 Task: Check the average views per listing of full gym in the last 1 year.
Action: Mouse moved to (1133, 246)
Screenshot: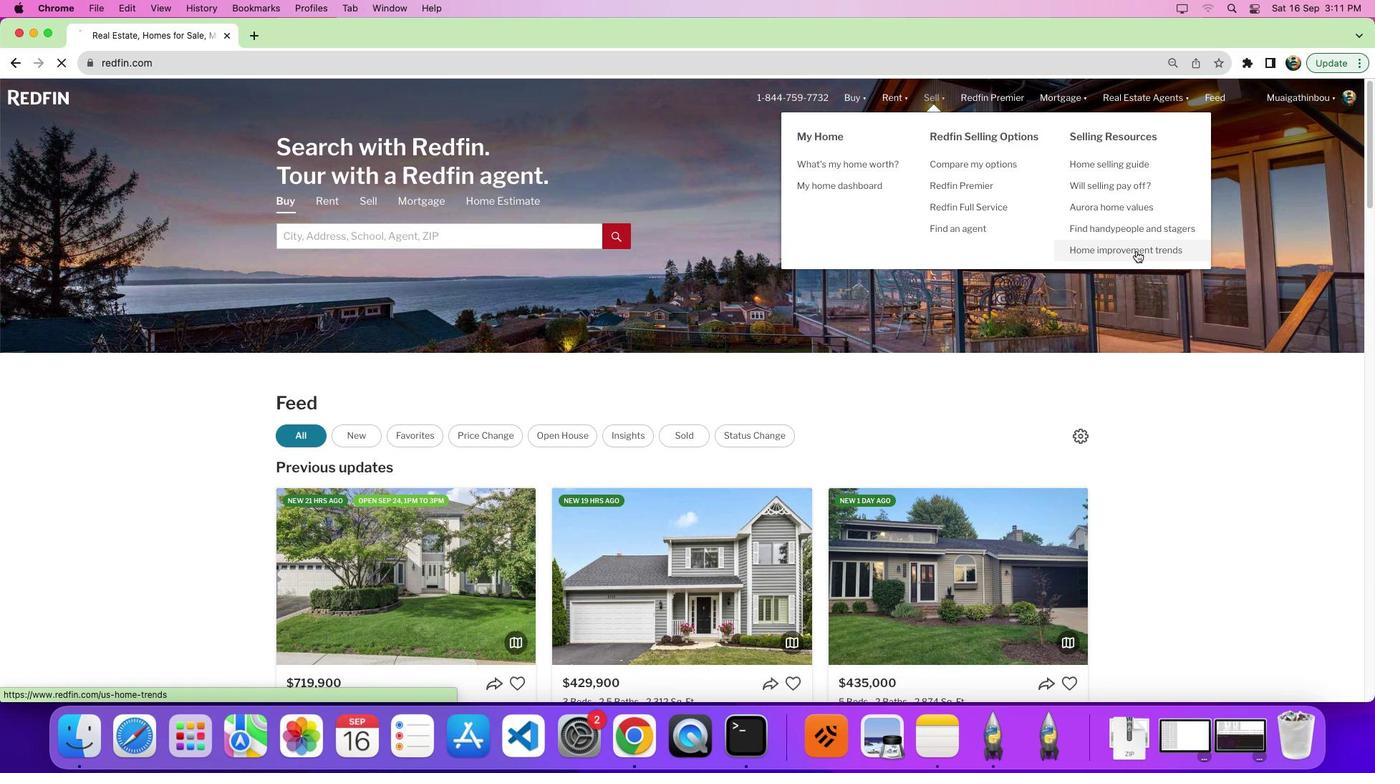 
Action: Mouse pressed left at (1133, 246)
Screenshot: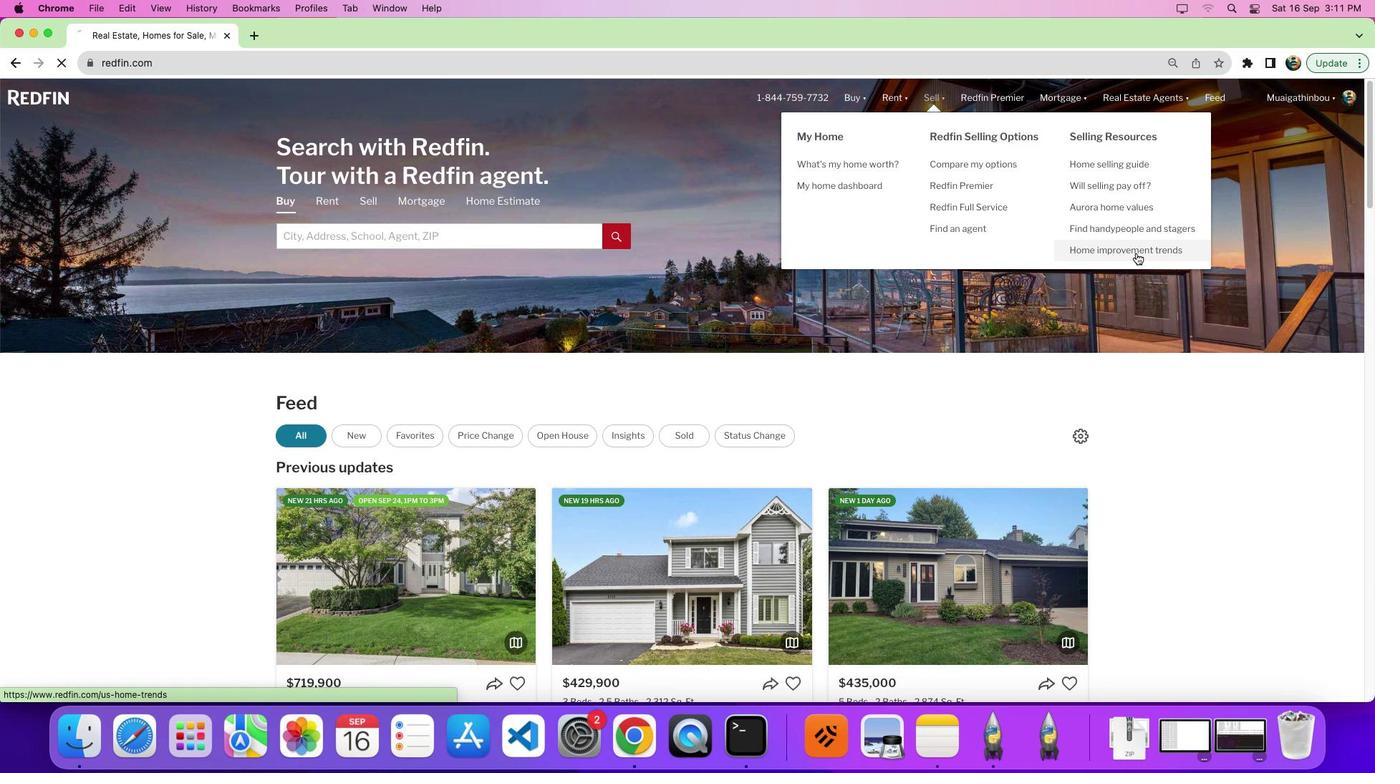 
Action: Mouse moved to (383, 272)
Screenshot: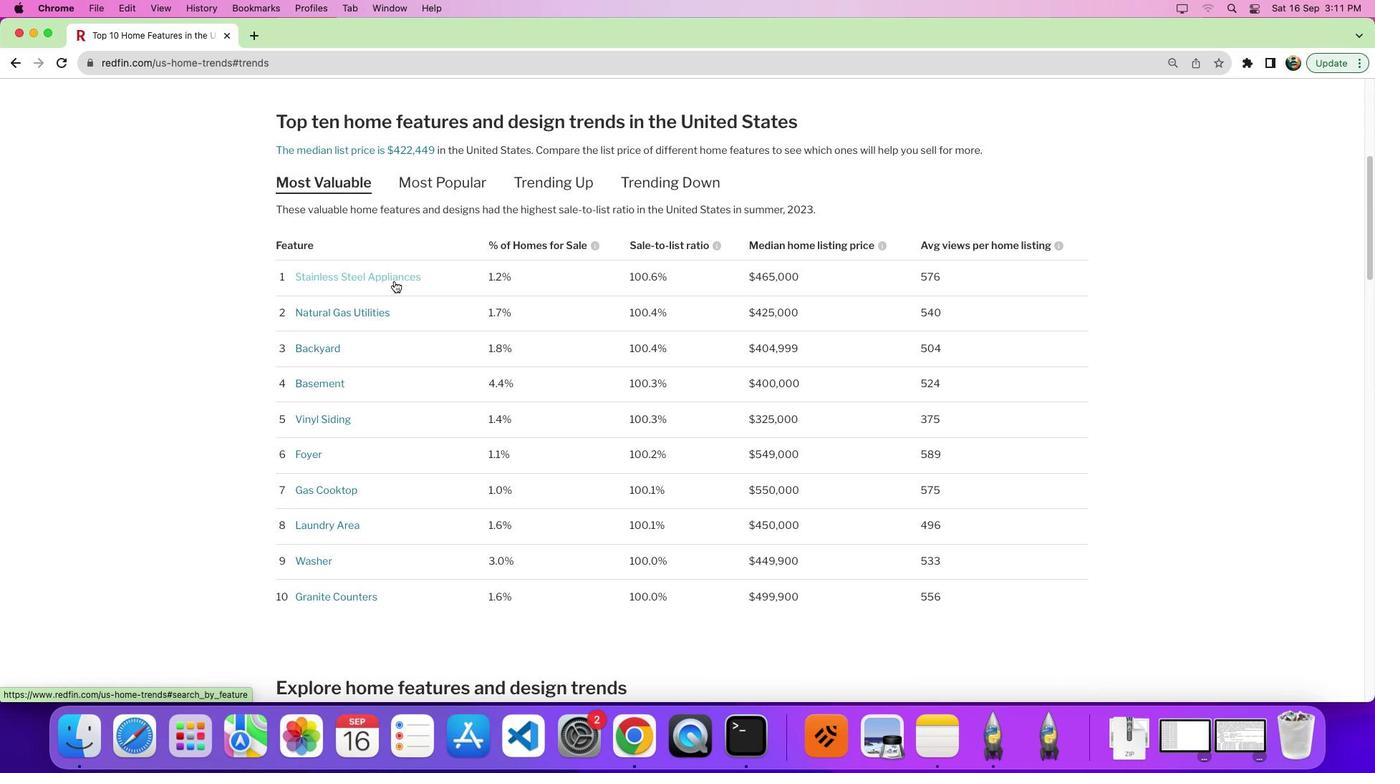 
Action: Mouse pressed left at (383, 272)
Screenshot: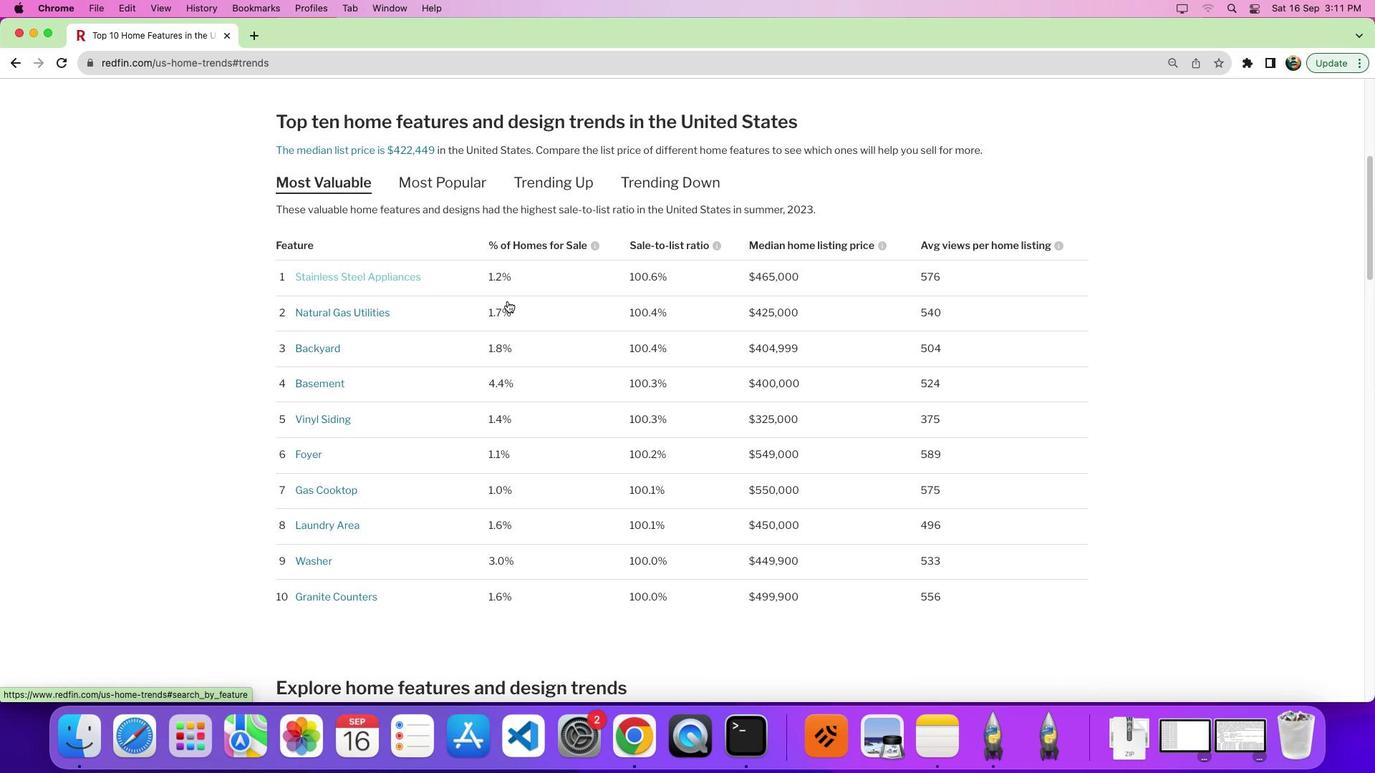 
Action: Mouse moved to (799, 350)
Screenshot: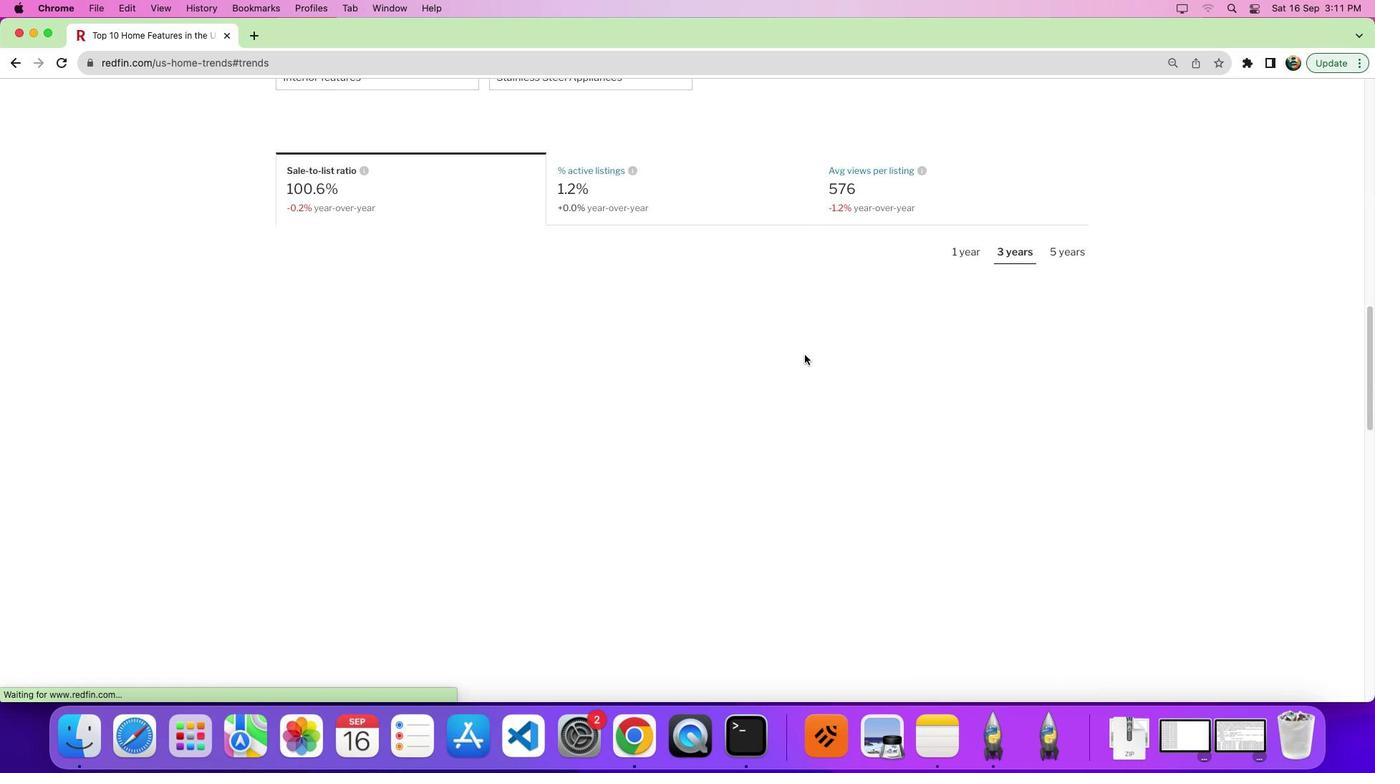 
Action: Mouse scrolled (799, 350) with delta (-3, -4)
Screenshot: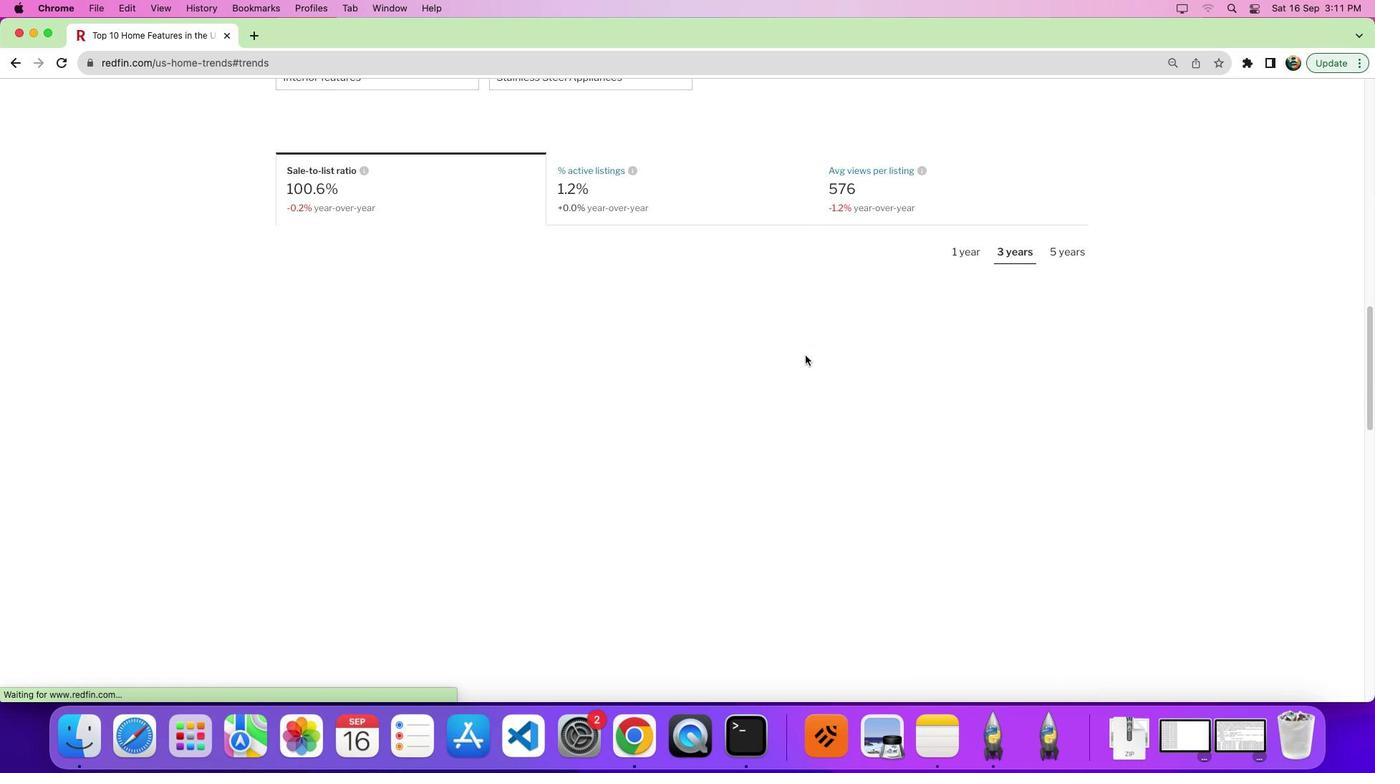 
Action: Mouse scrolled (799, 350) with delta (-3, -5)
Screenshot: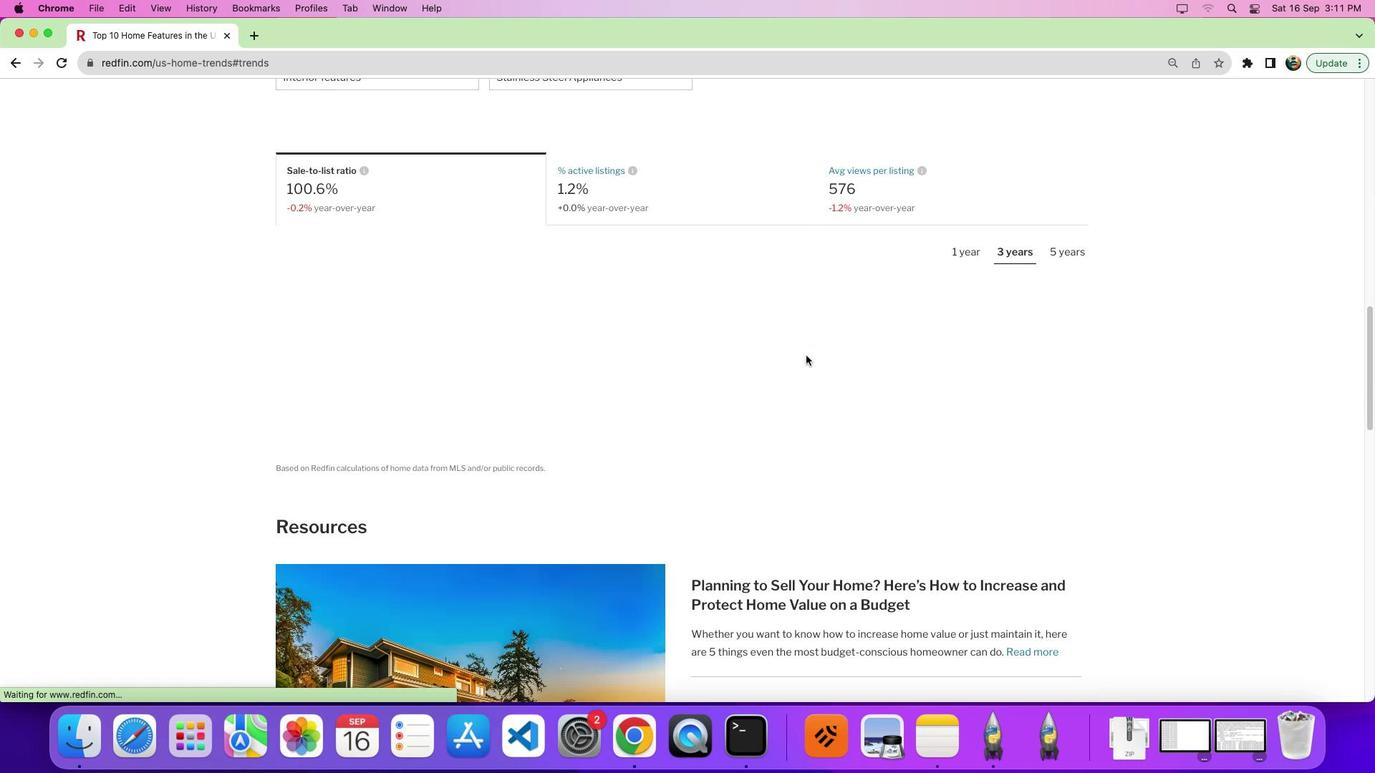 
Action: Mouse scrolled (799, 350) with delta (-3, -10)
Screenshot: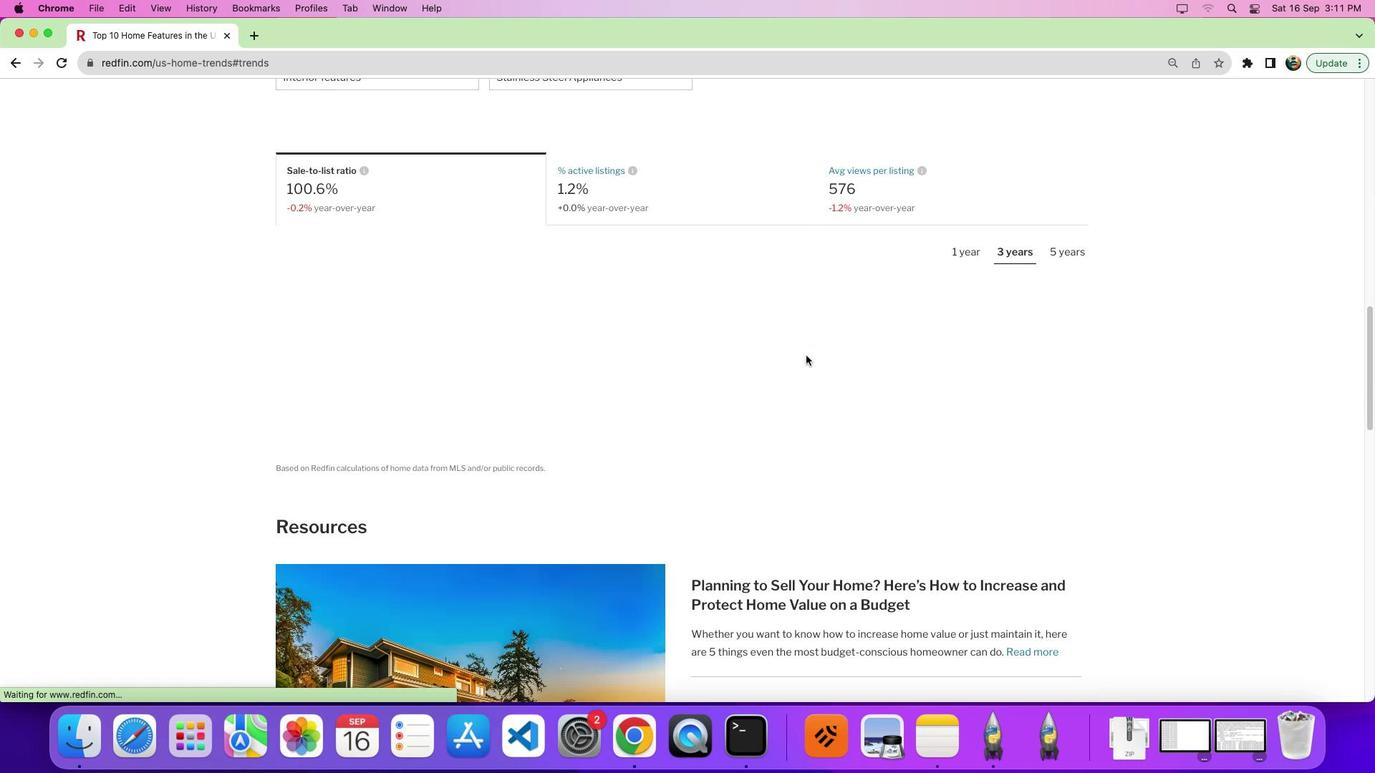 
Action: Mouse scrolled (799, 350) with delta (-3, -12)
Screenshot: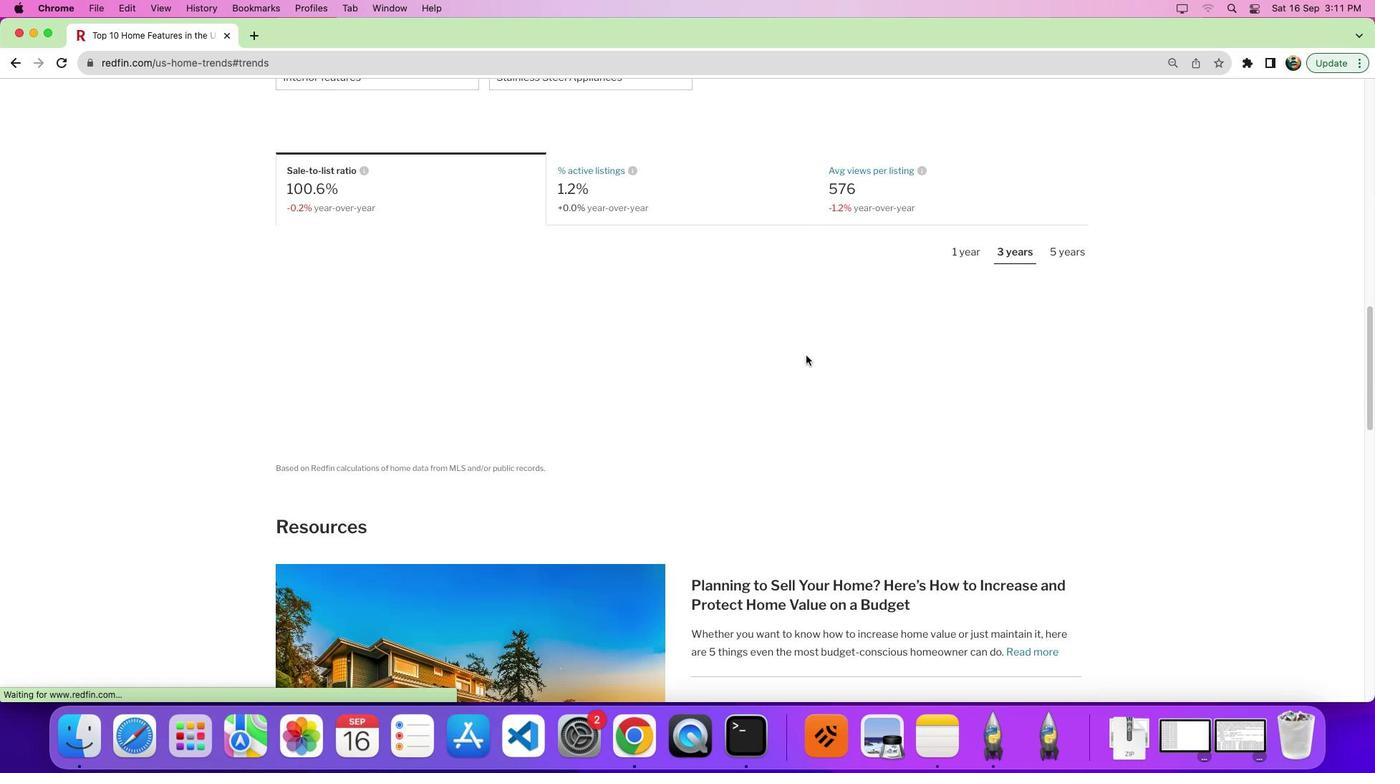 
Action: Mouse moved to (802, 351)
Screenshot: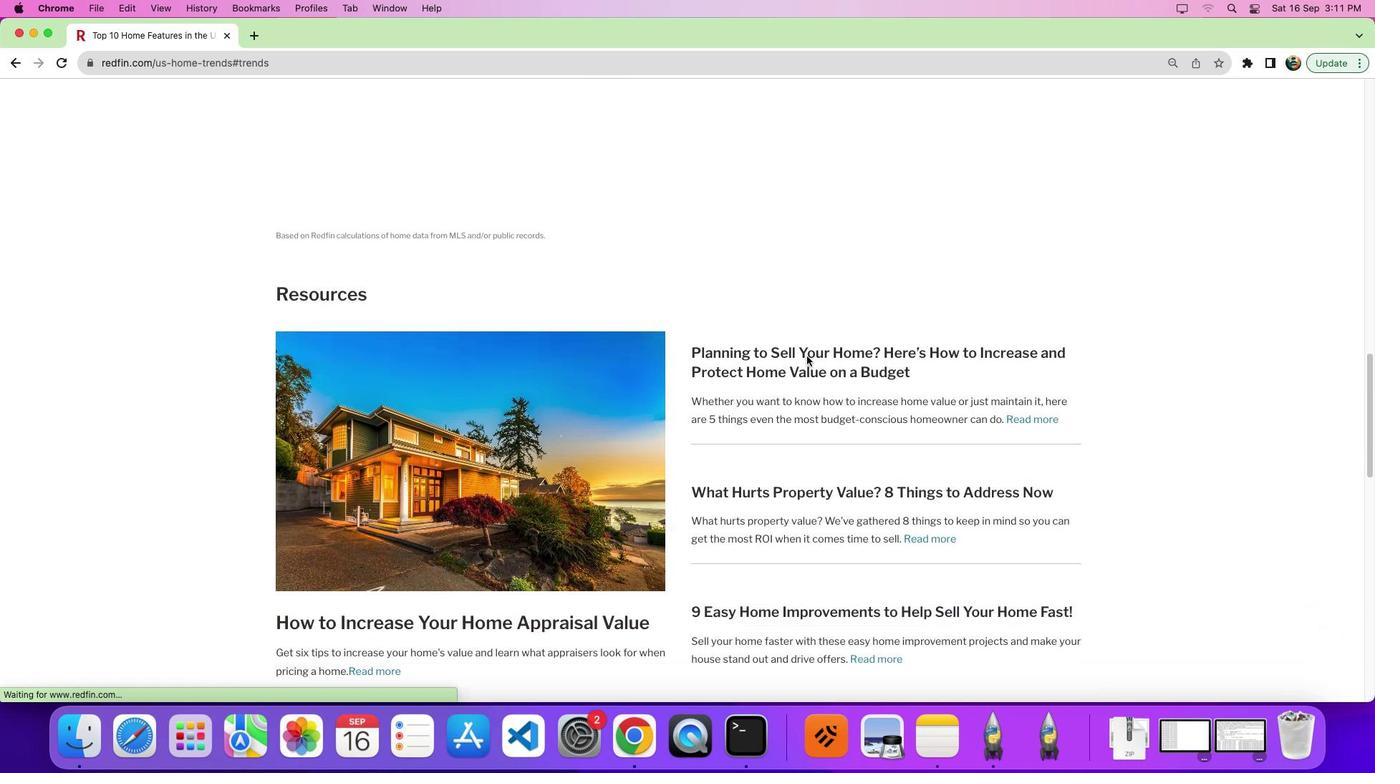 
Action: Mouse scrolled (802, 351) with delta (-3, -4)
Screenshot: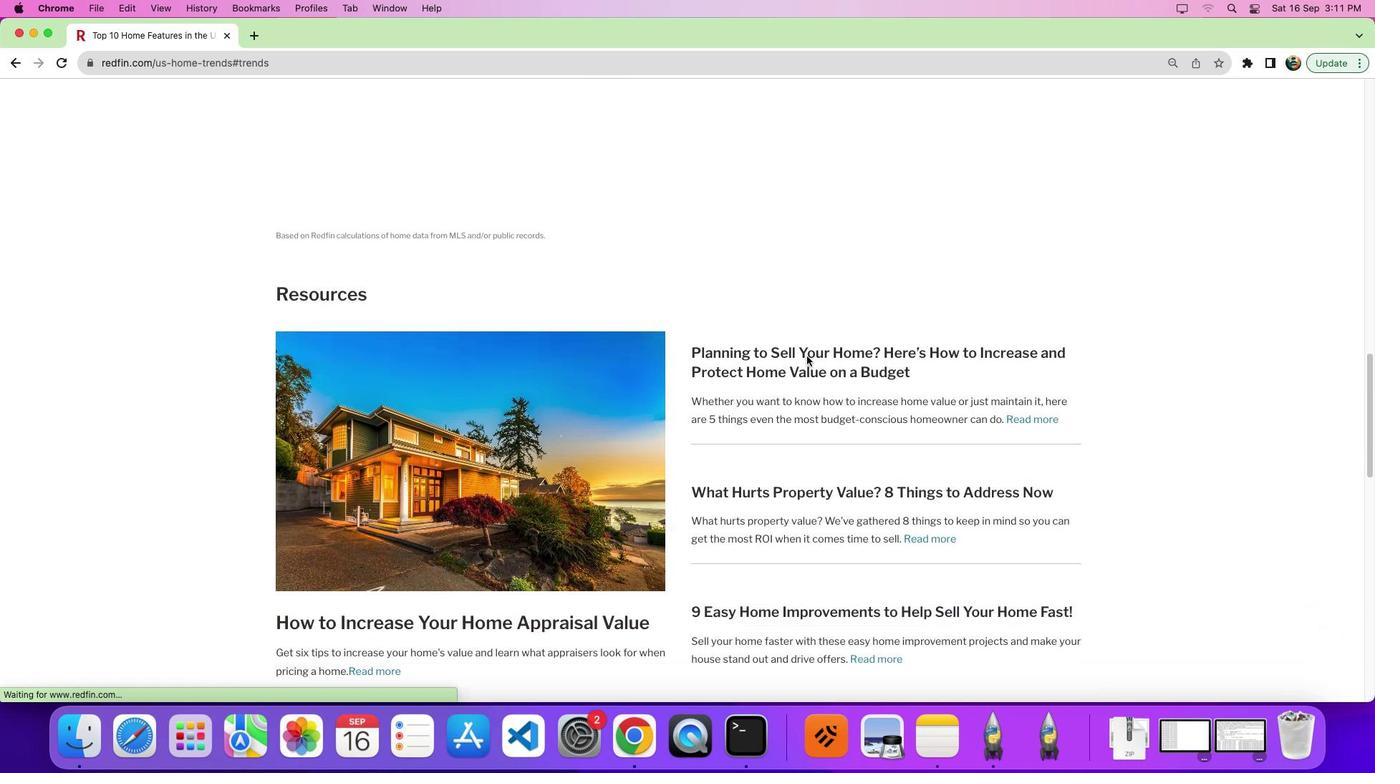 
Action: Mouse scrolled (802, 351) with delta (-3, -4)
Screenshot: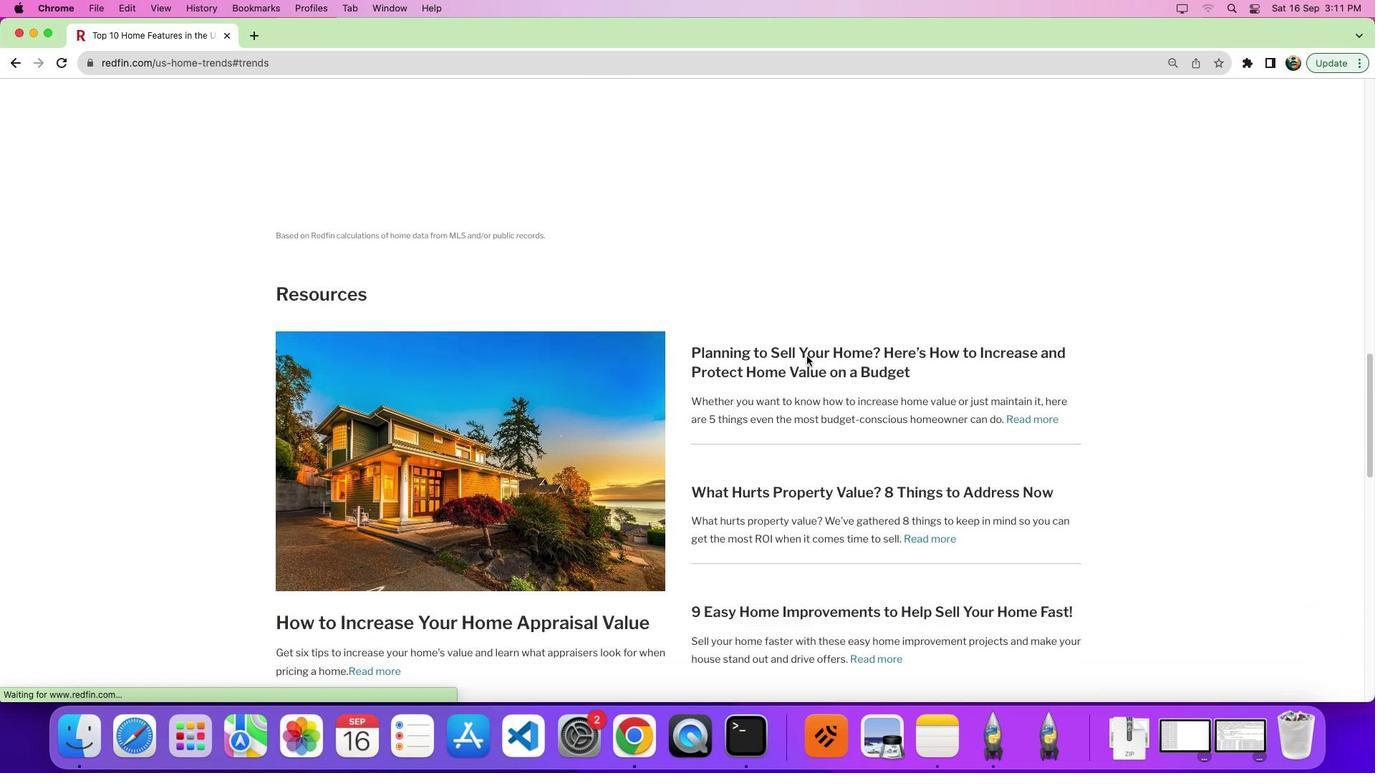 
Action: Mouse scrolled (802, 351) with delta (-3, -7)
Screenshot: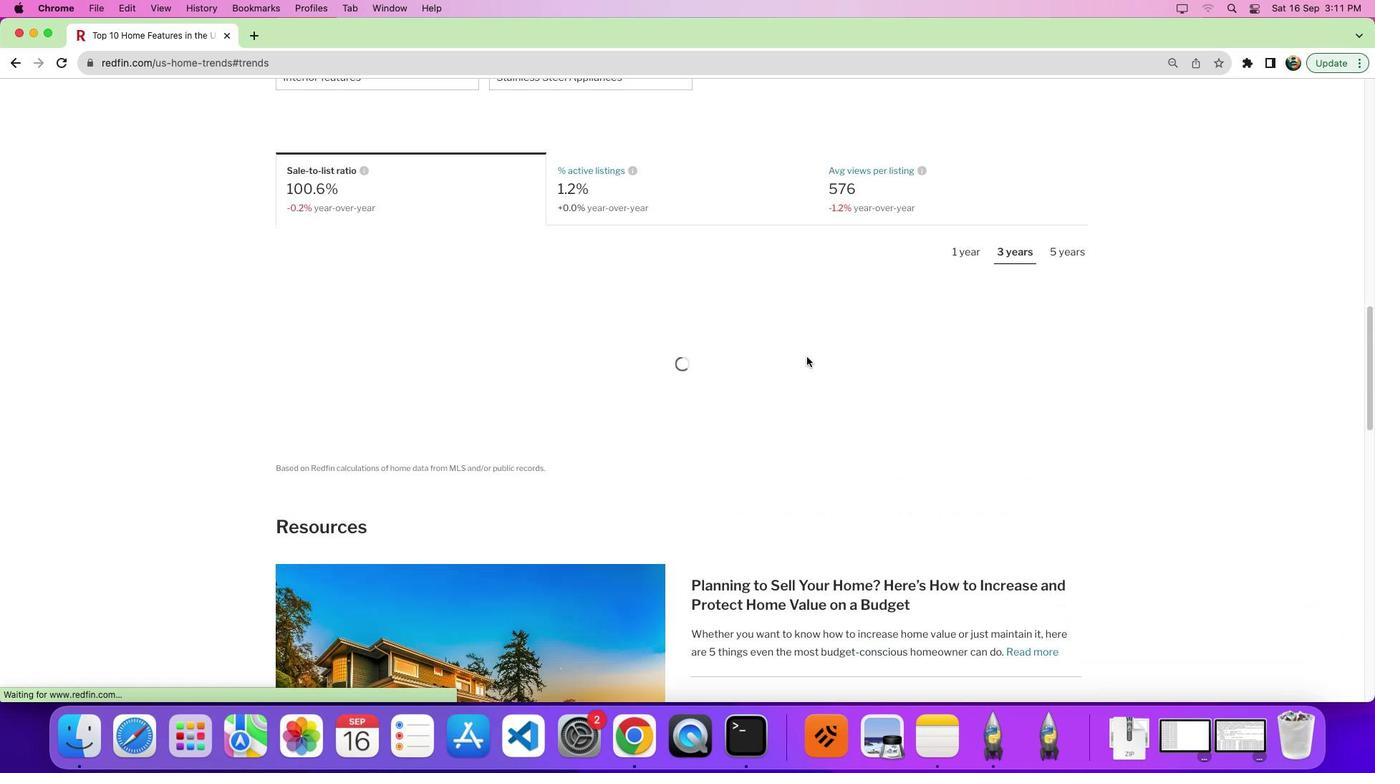 
Action: Mouse moved to (802, 352)
Screenshot: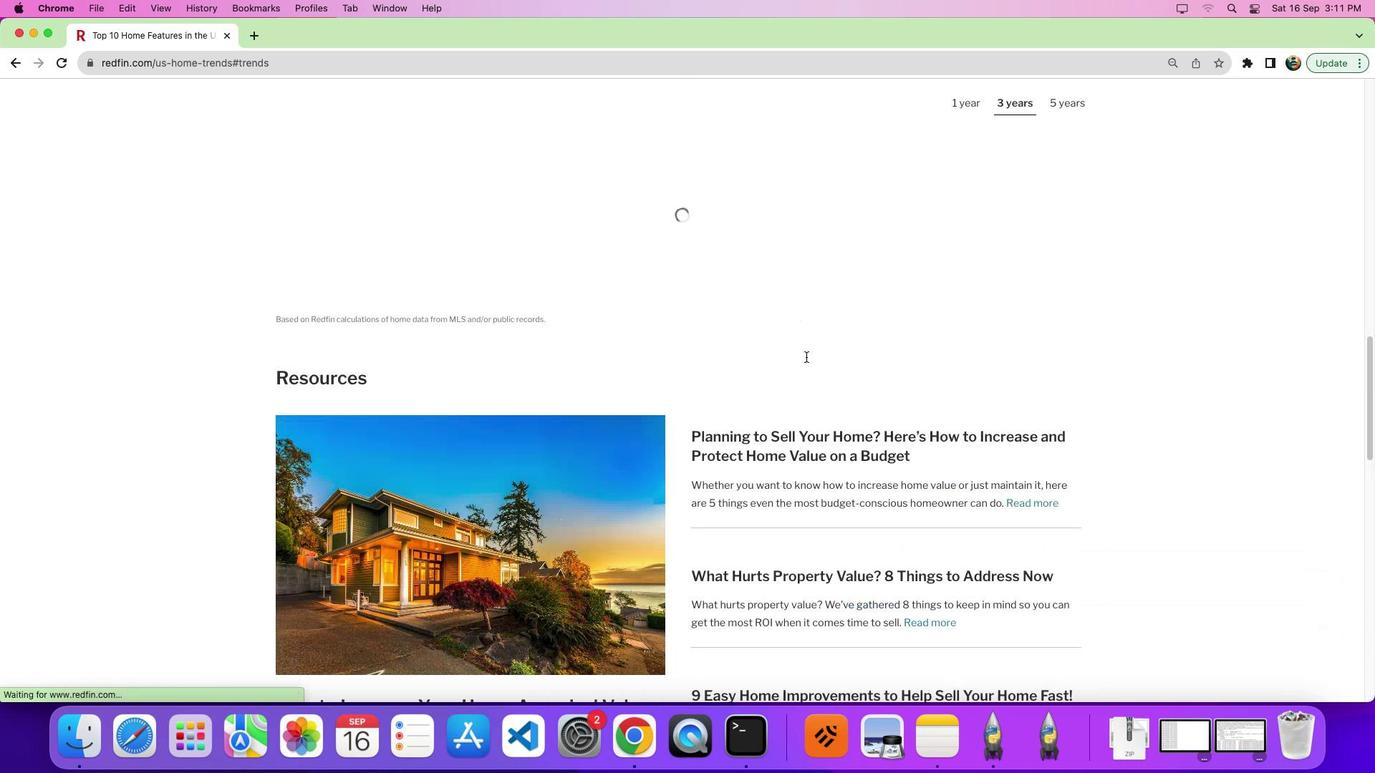 
Action: Mouse scrolled (802, 352) with delta (-3, -4)
Screenshot: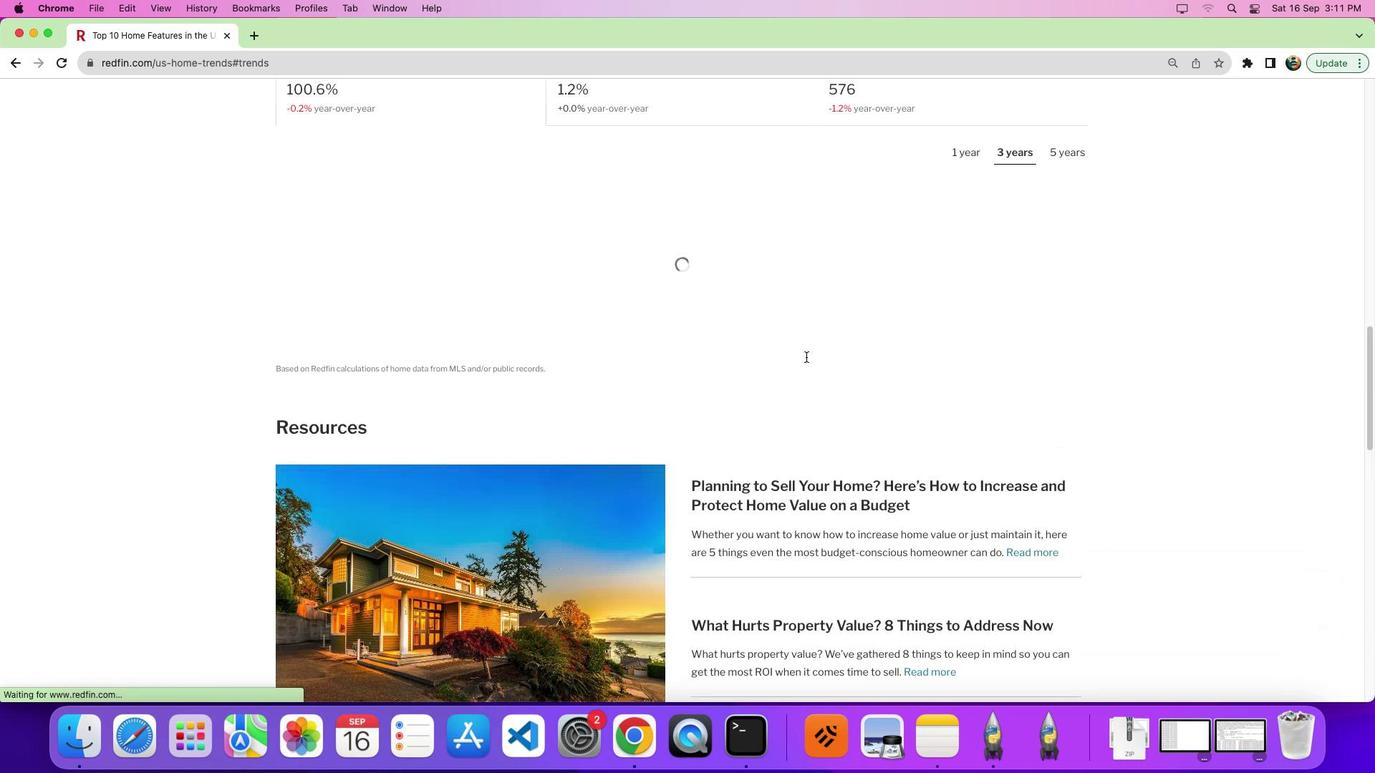 
Action: Mouse scrolled (802, 352) with delta (-3, -4)
Screenshot: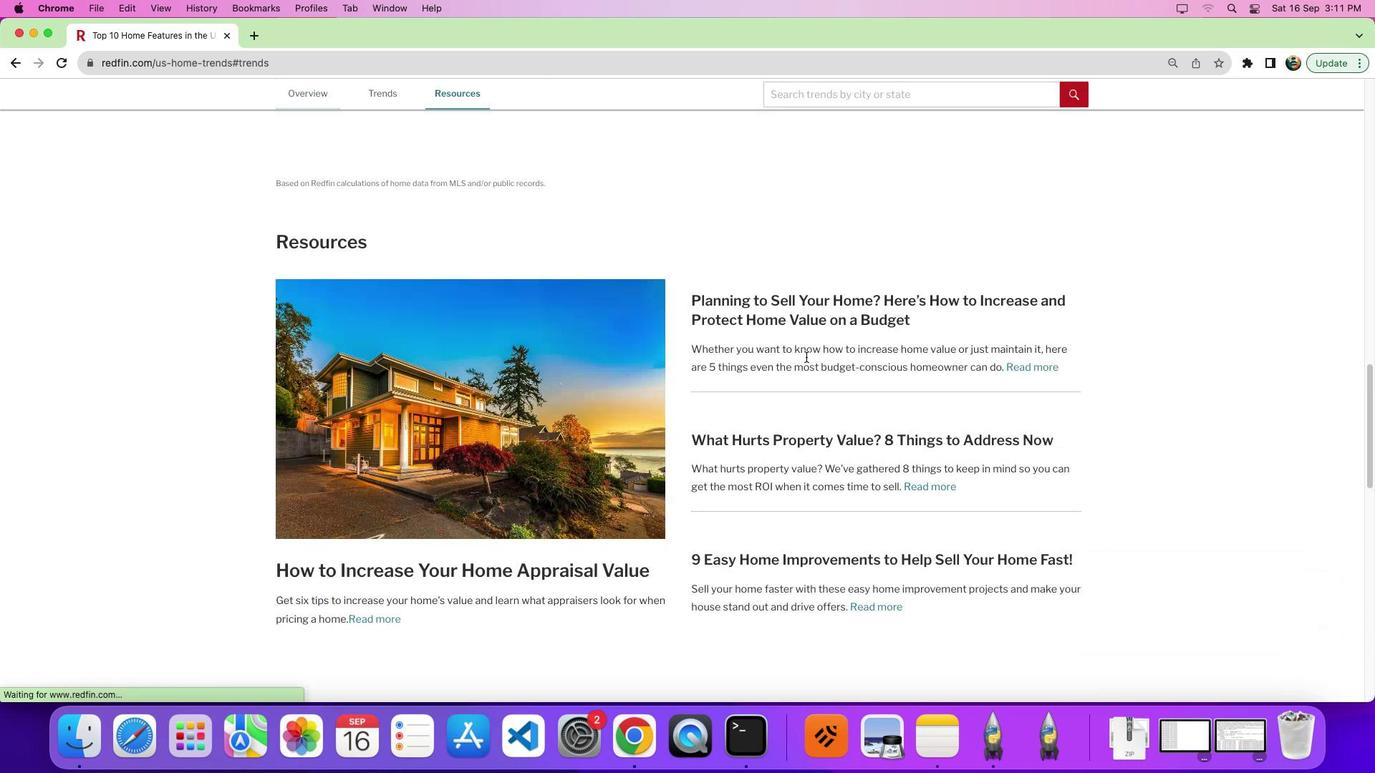 
Action: Mouse scrolled (802, 352) with delta (-3, -9)
Screenshot: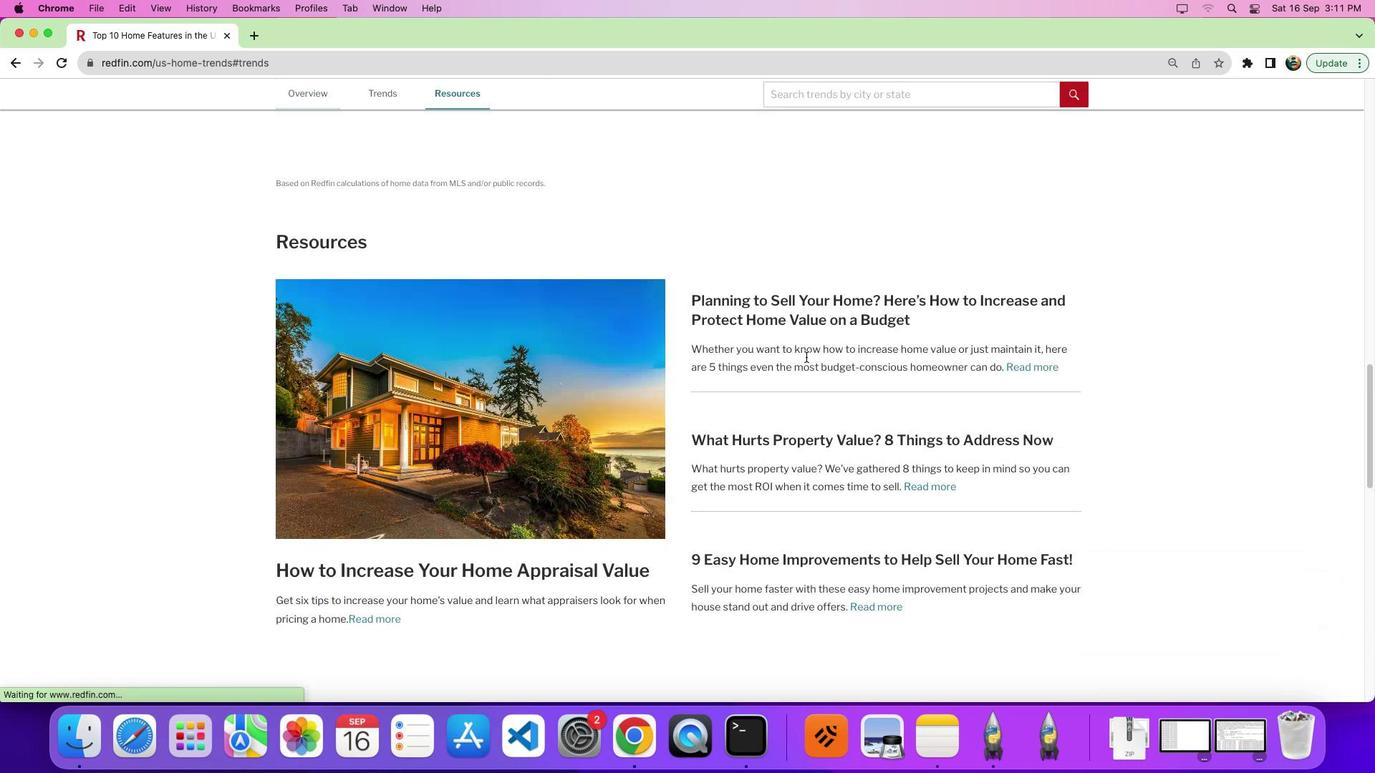 
Action: Mouse moved to (801, 352)
Screenshot: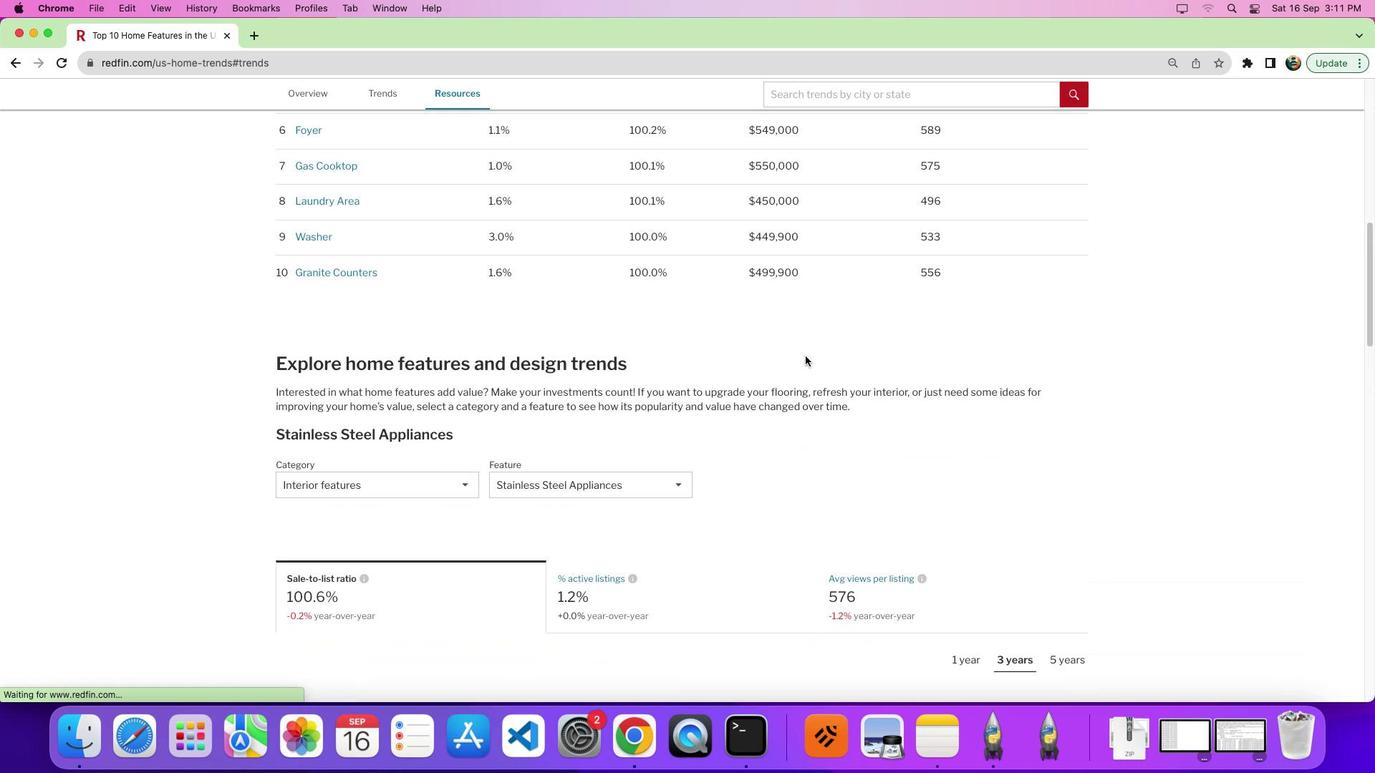 
Action: Mouse scrolled (801, 352) with delta (-3, -2)
Screenshot: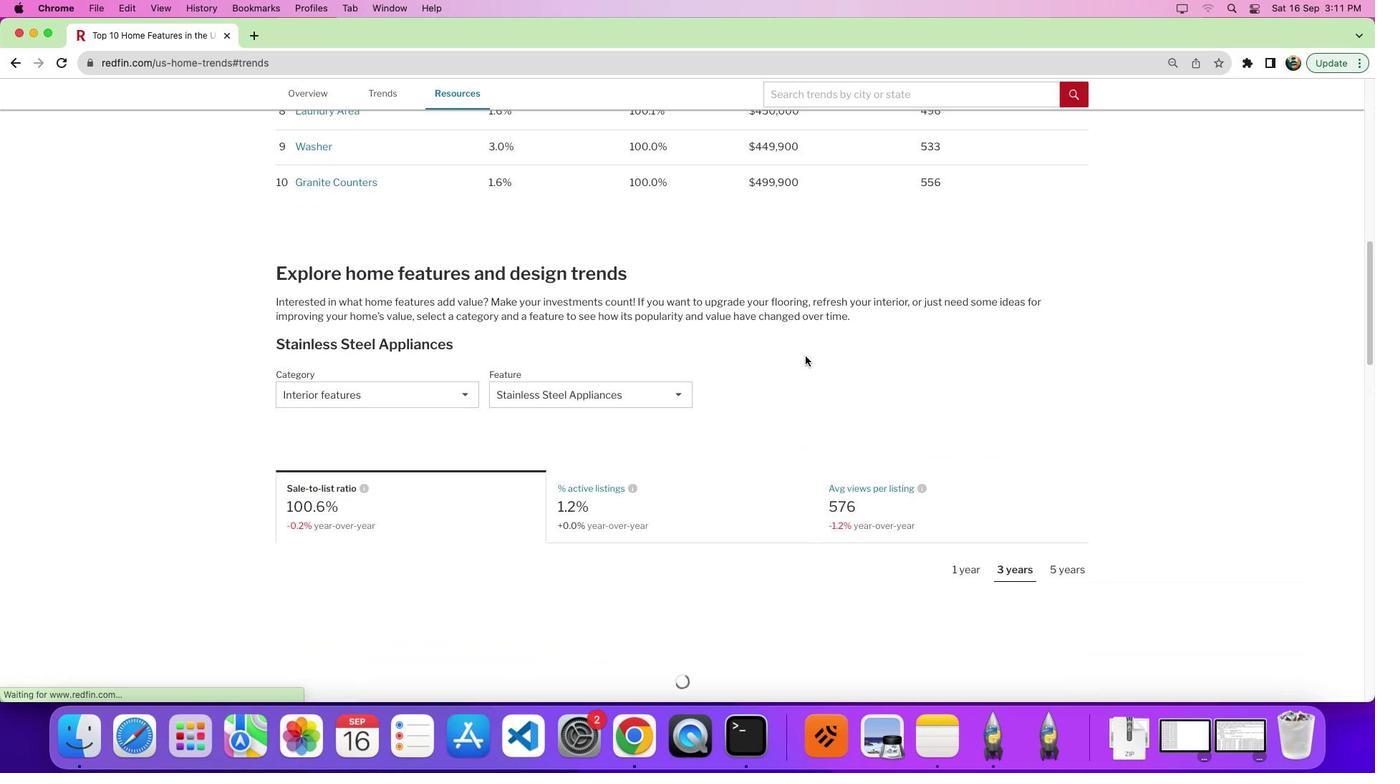 
Action: Mouse scrolled (801, 352) with delta (-3, -2)
Screenshot: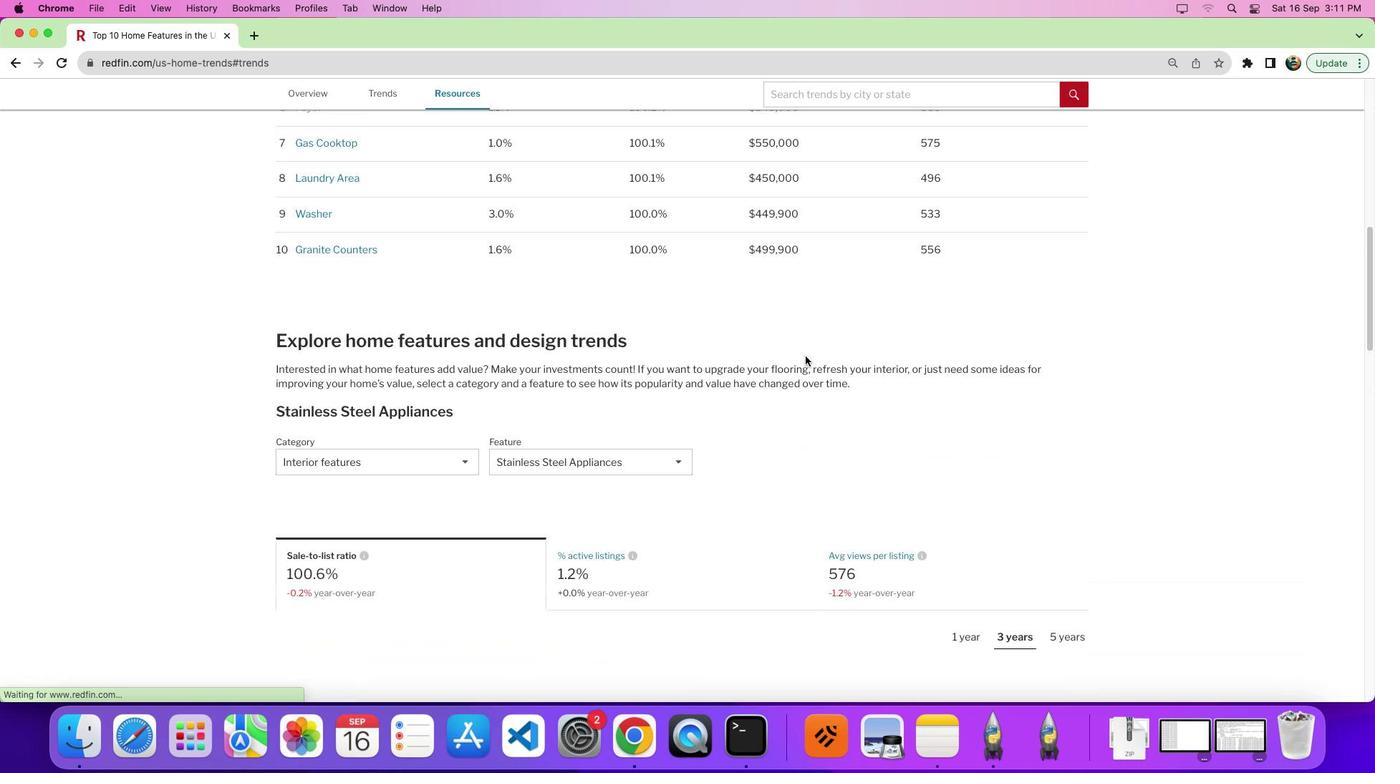 
Action: Mouse scrolled (801, 352) with delta (-3, 0)
Screenshot: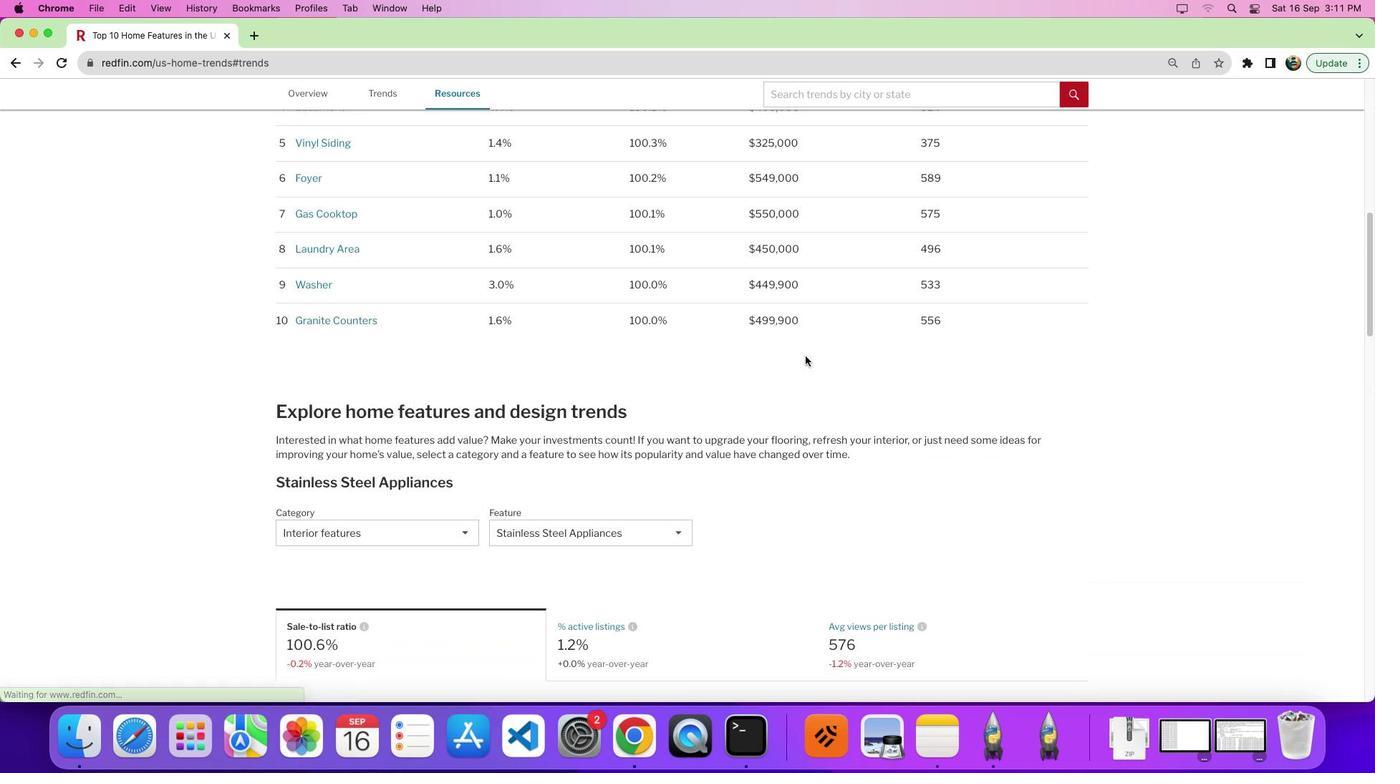 
Action: Mouse scrolled (801, 352) with delta (-3, -4)
Screenshot: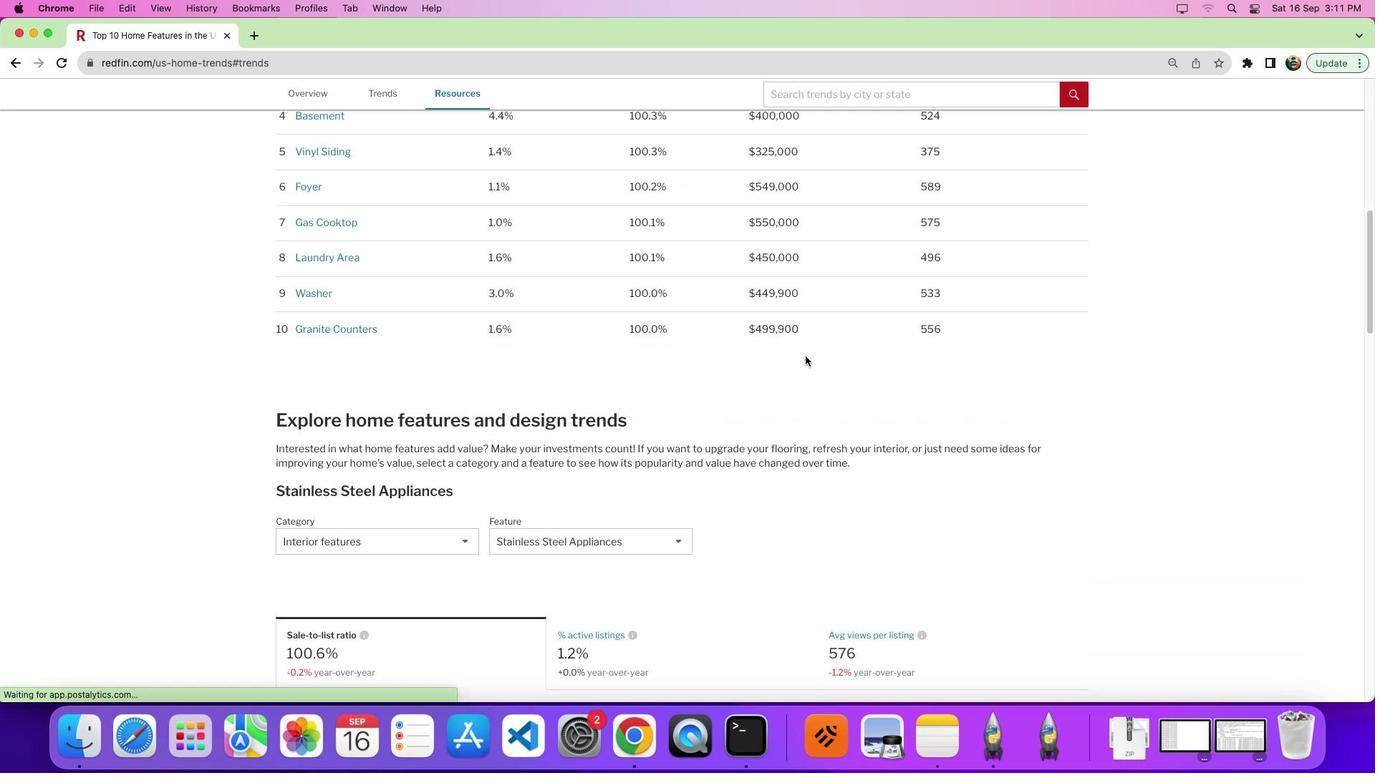 
Action: Mouse scrolled (801, 352) with delta (-3, -4)
Screenshot: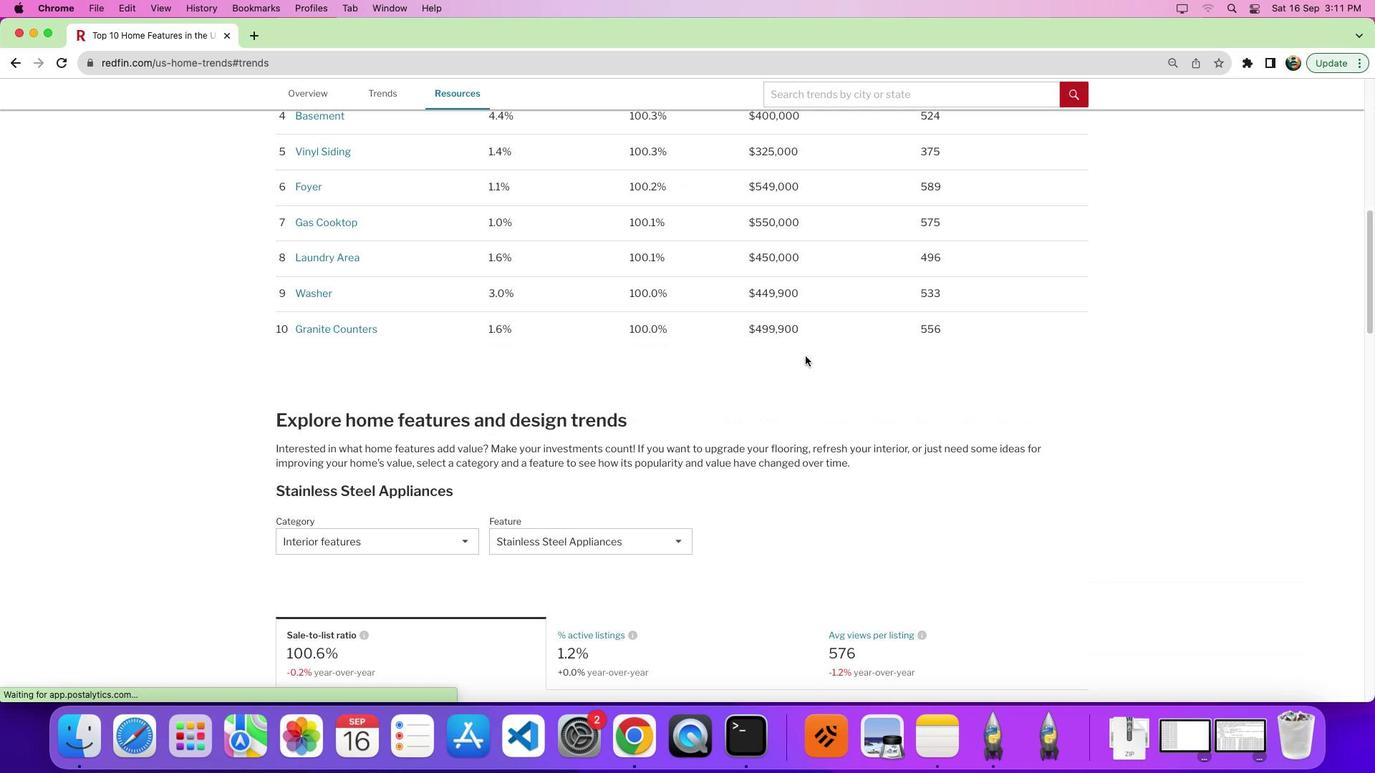 
Action: Mouse scrolled (801, 352) with delta (-3, -7)
Screenshot: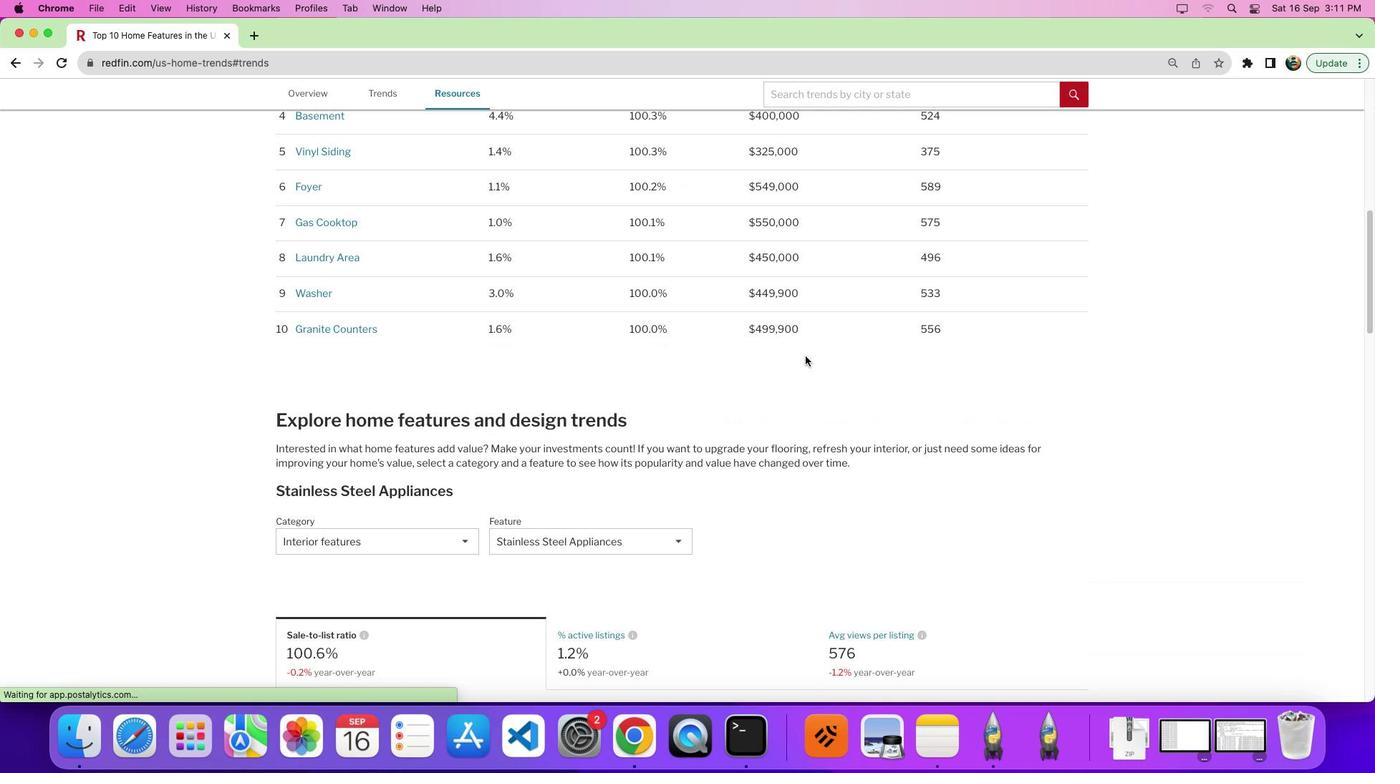 
Action: Mouse scrolled (801, 352) with delta (-3, -4)
Screenshot: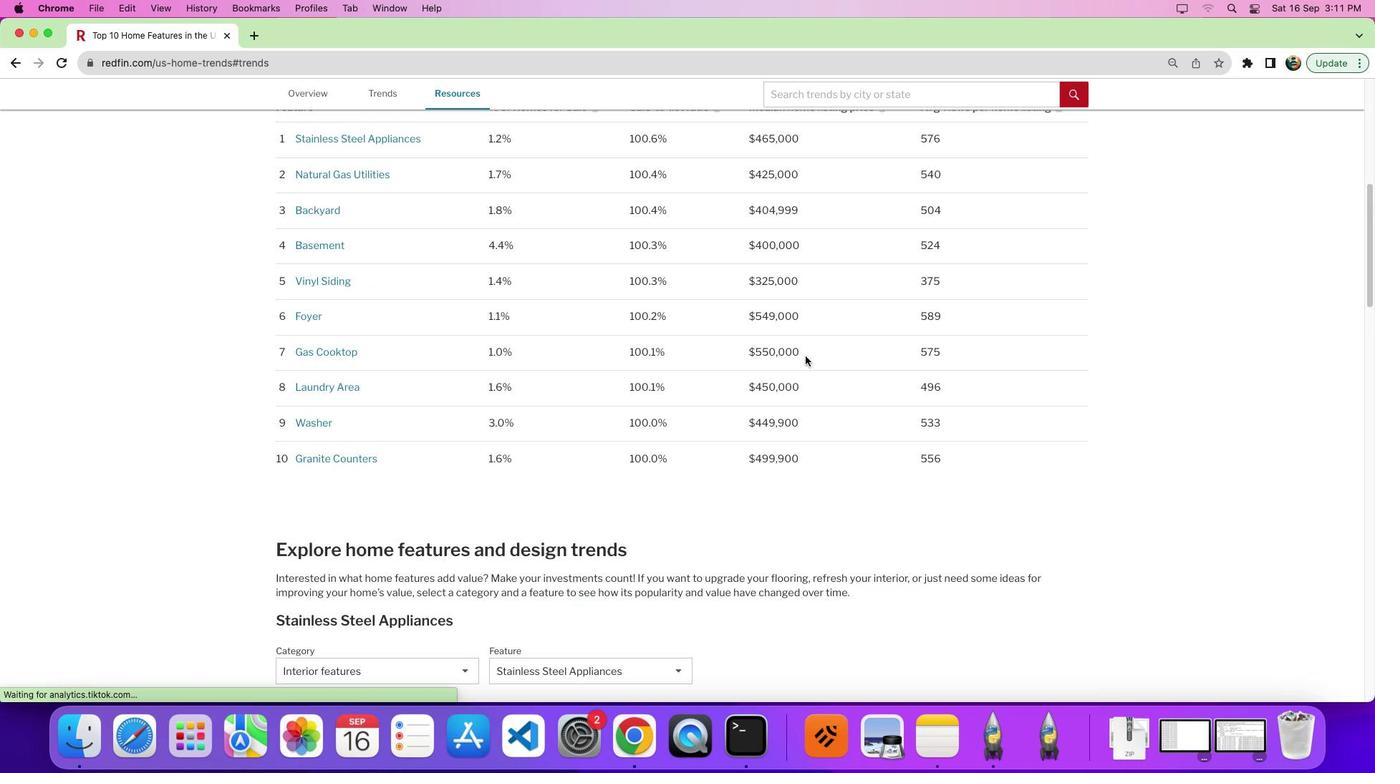 
Action: Mouse scrolled (801, 352) with delta (-3, -4)
Screenshot: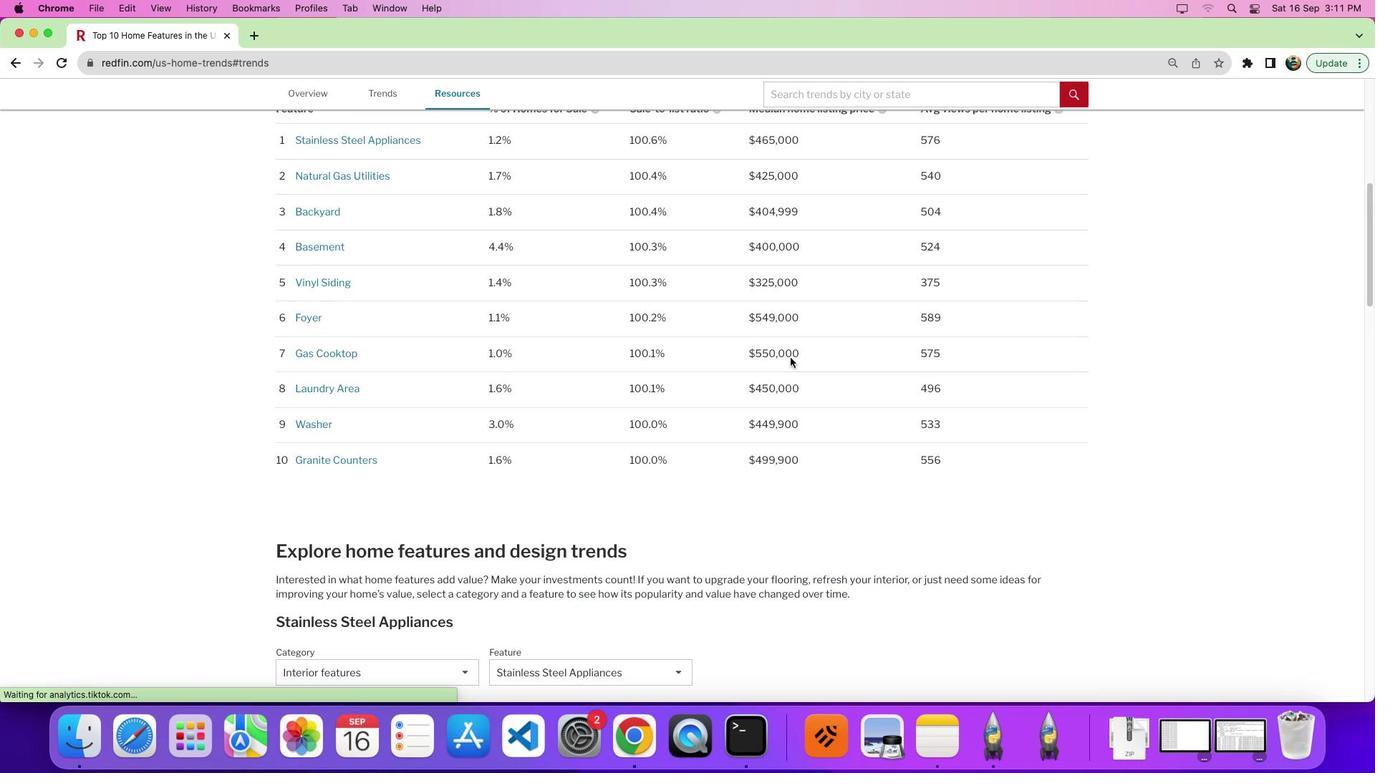 
Action: Mouse moved to (680, 426)
Screenshot: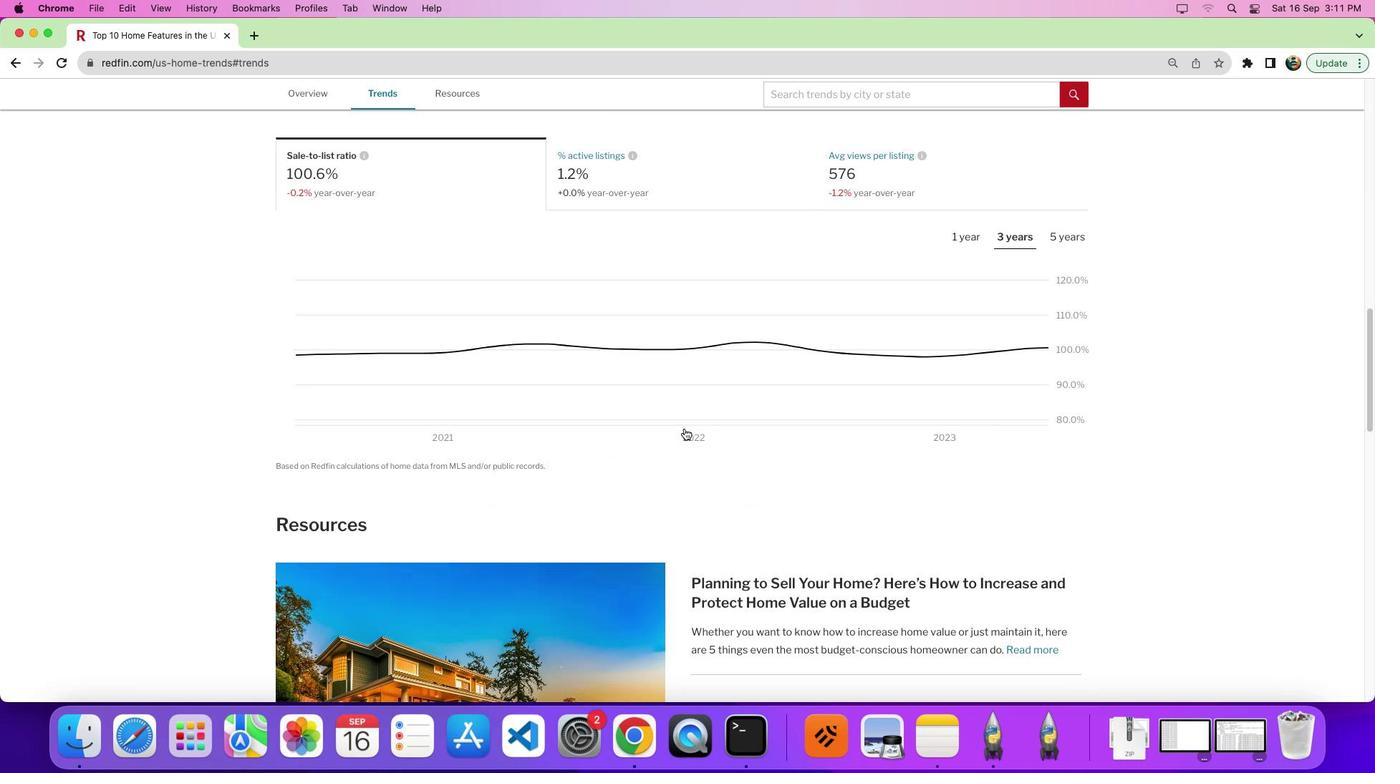 
Action: Mouse scrolled (680, 426) with delta (-3, -4)
Screenshot: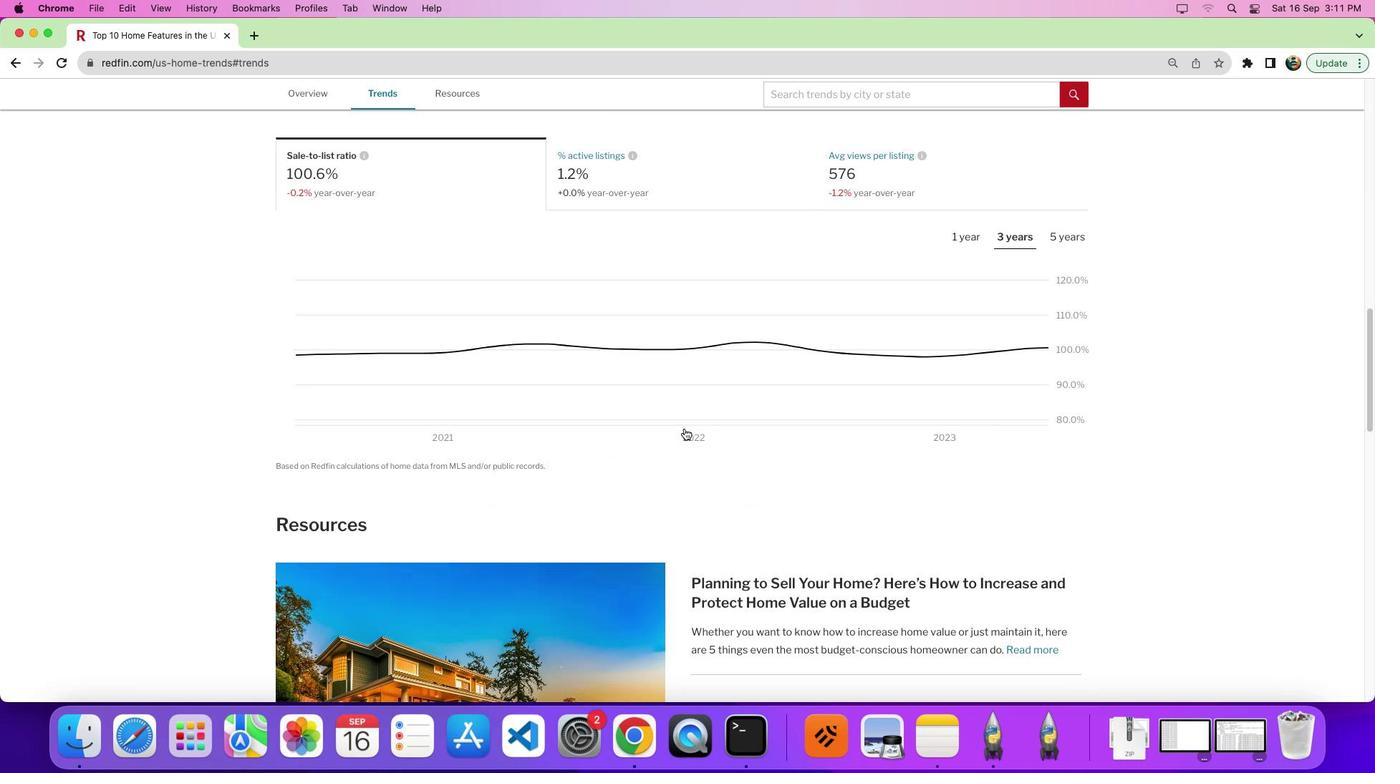 
Action: Mouse moved to (680, 426)
Screenshot: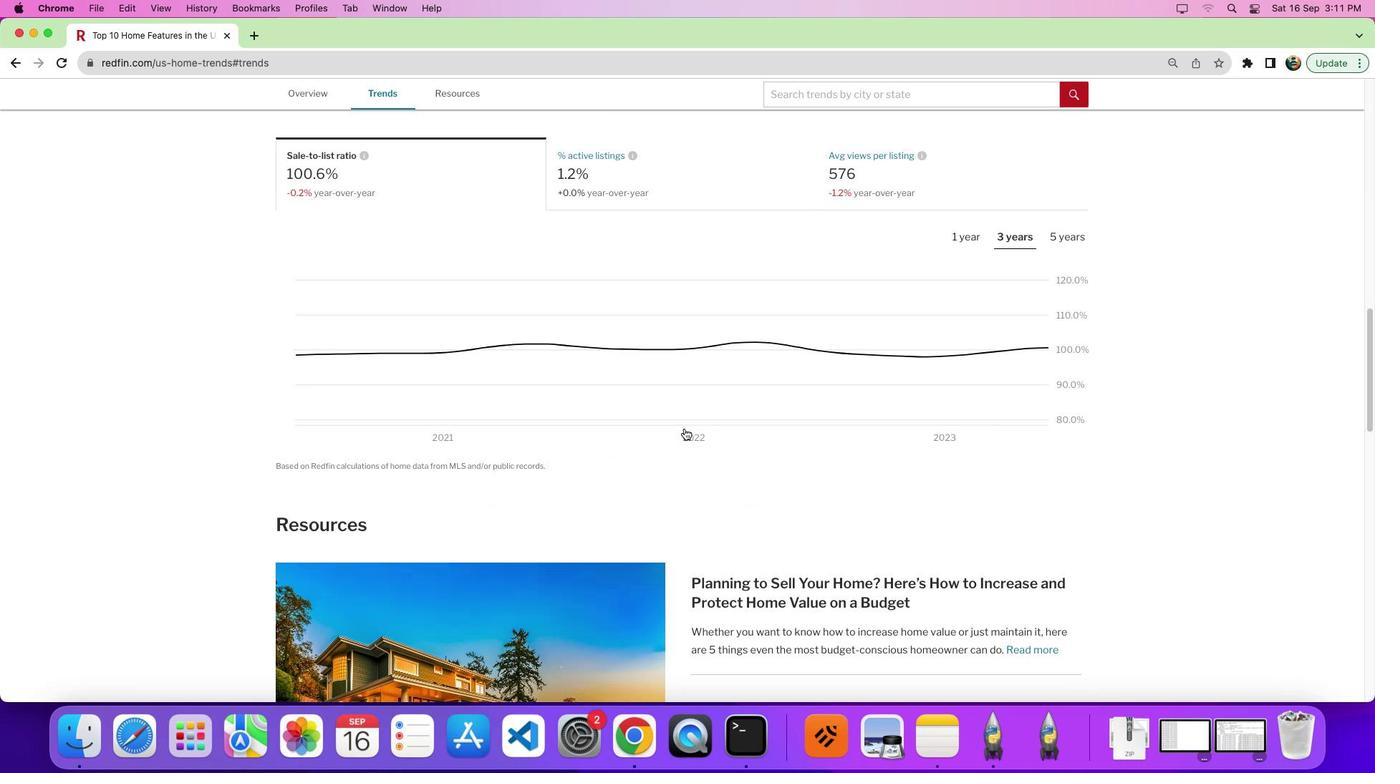
Action: Mouse scrolled (680, 426) with delta (-3, -4)
Screenshot: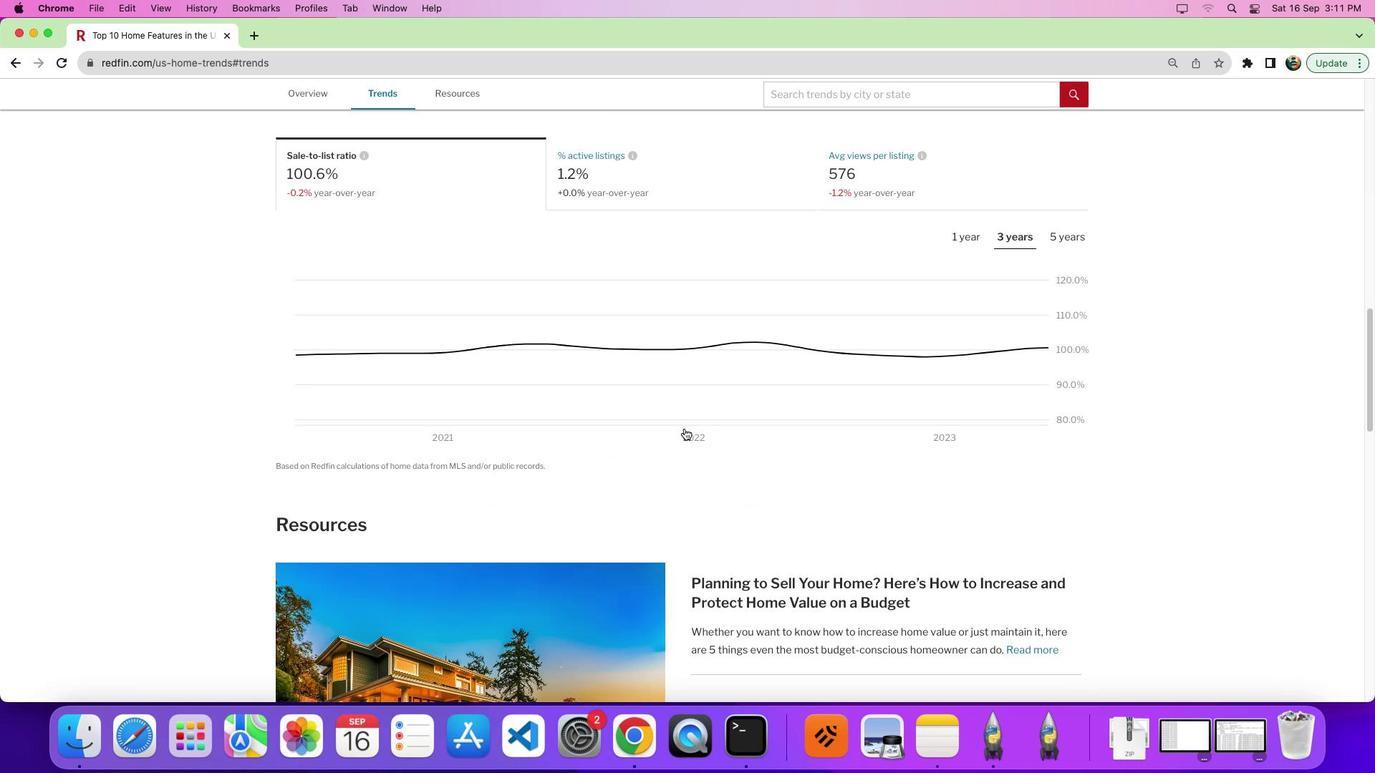 
Action: Mouse scrolled (680, 426) with delta (-3, -10)
Screenshot: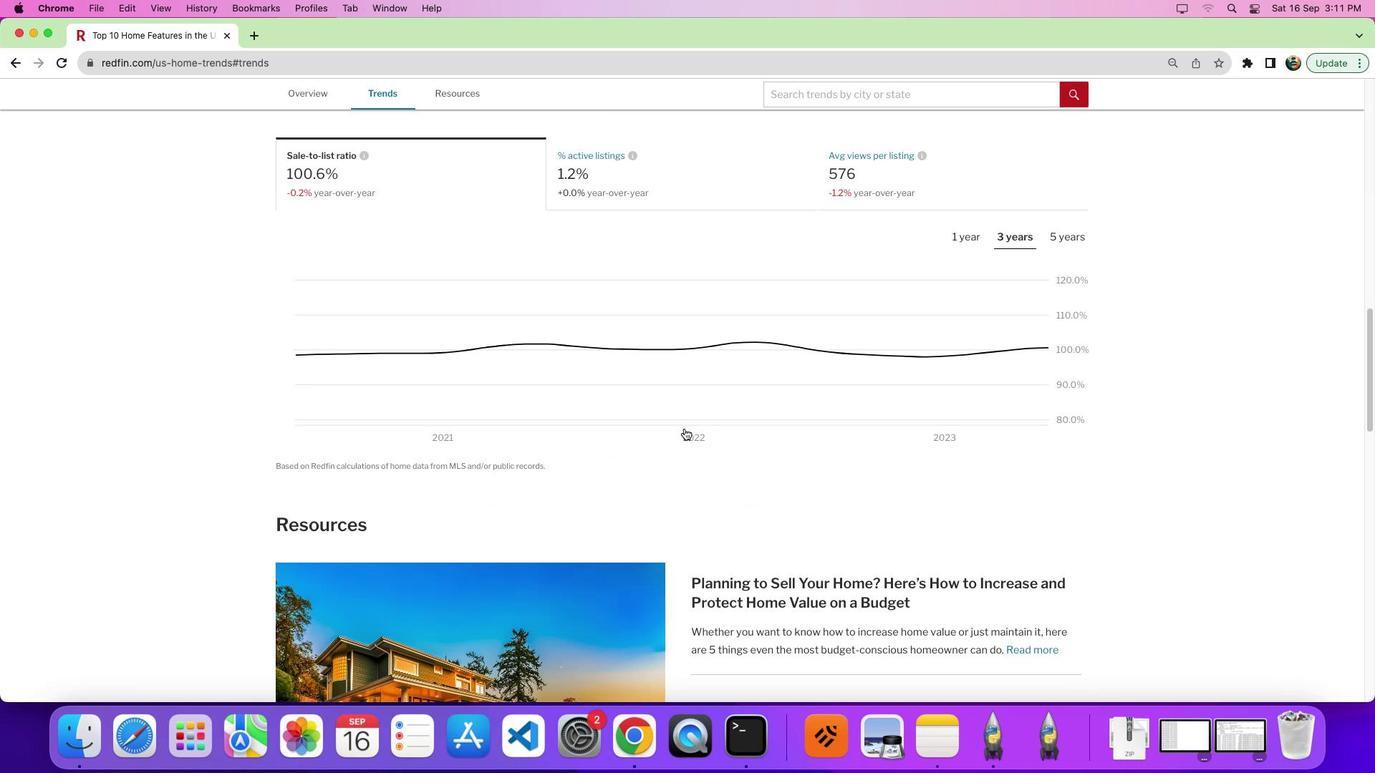 
Action: Mouse moved to (680, 425)
Screenshot: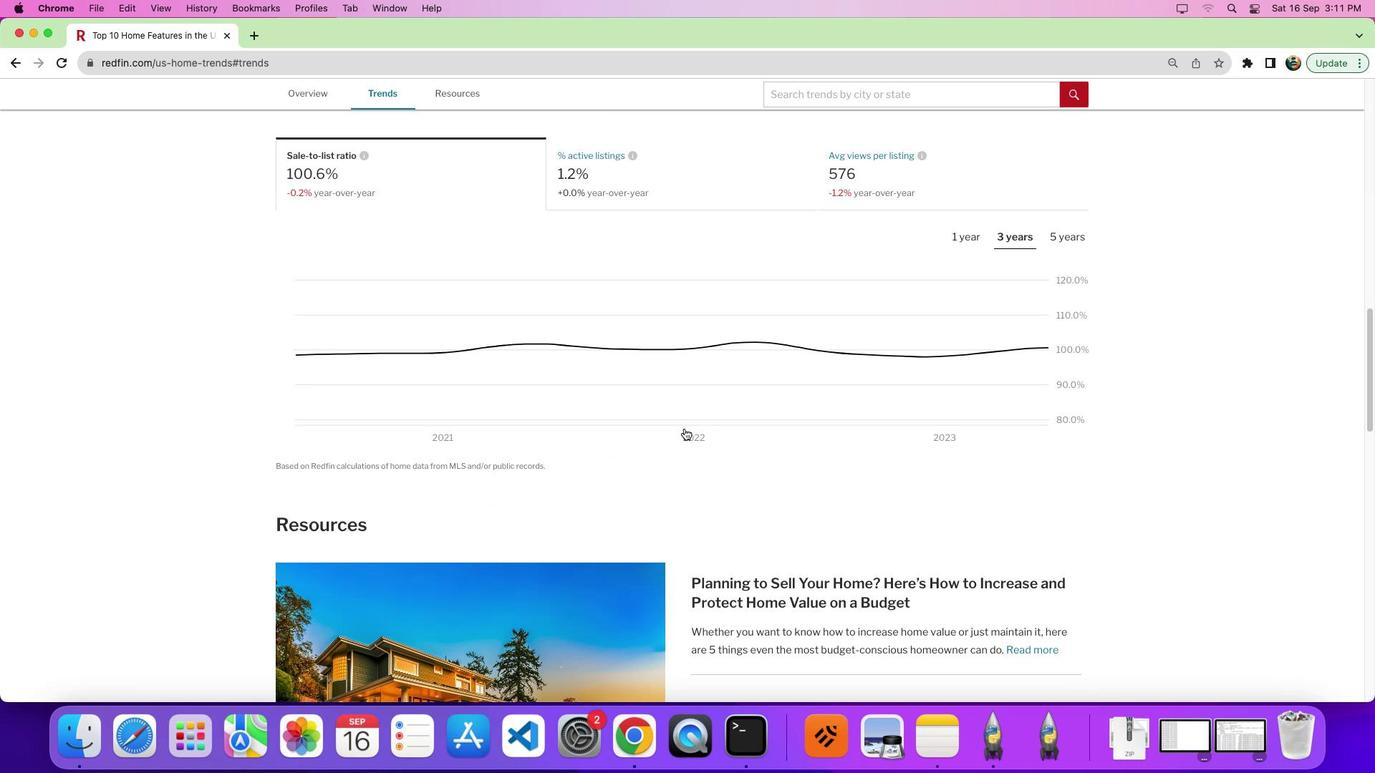 
Action: Mouse scrolled (680, 425) with delta (-3, -12)
Screenshot: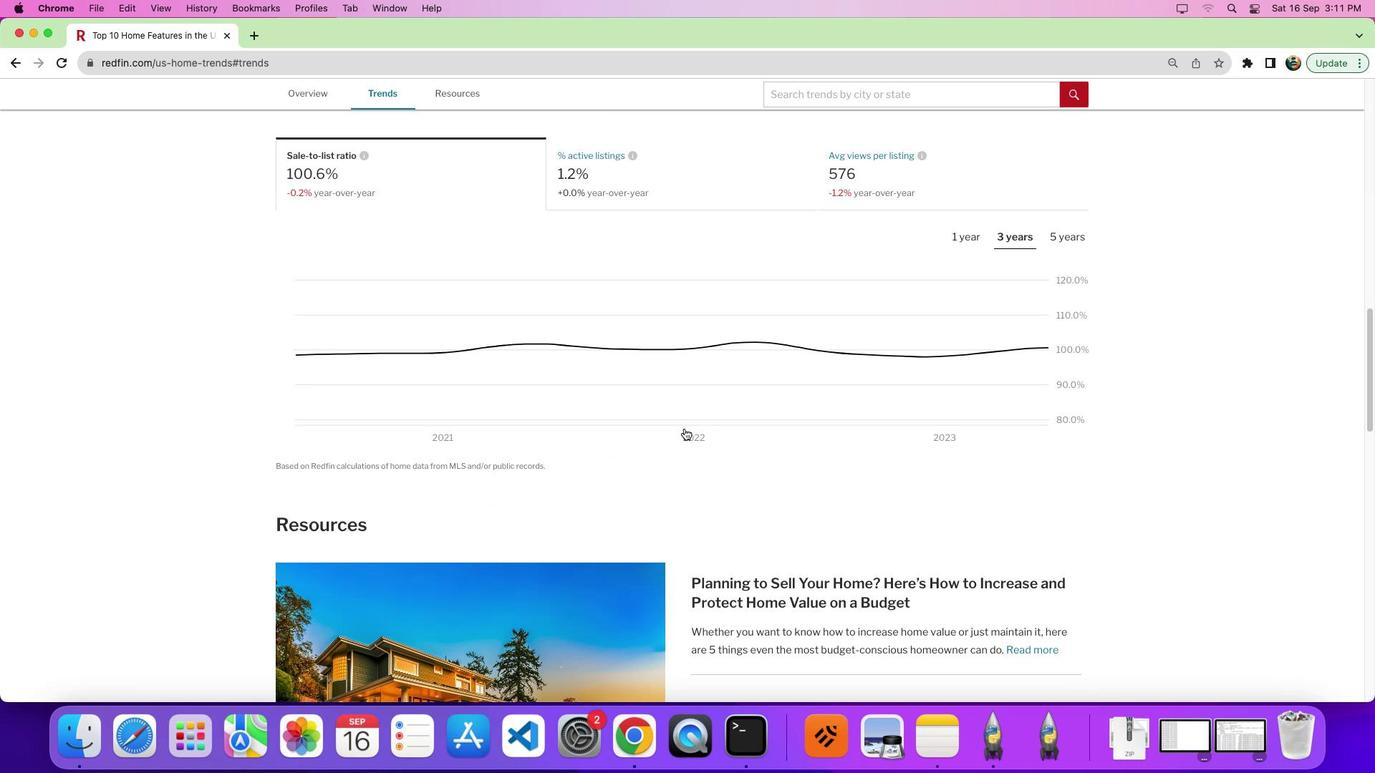 
Action: Mouse moved to (609, 199)
Screenshot: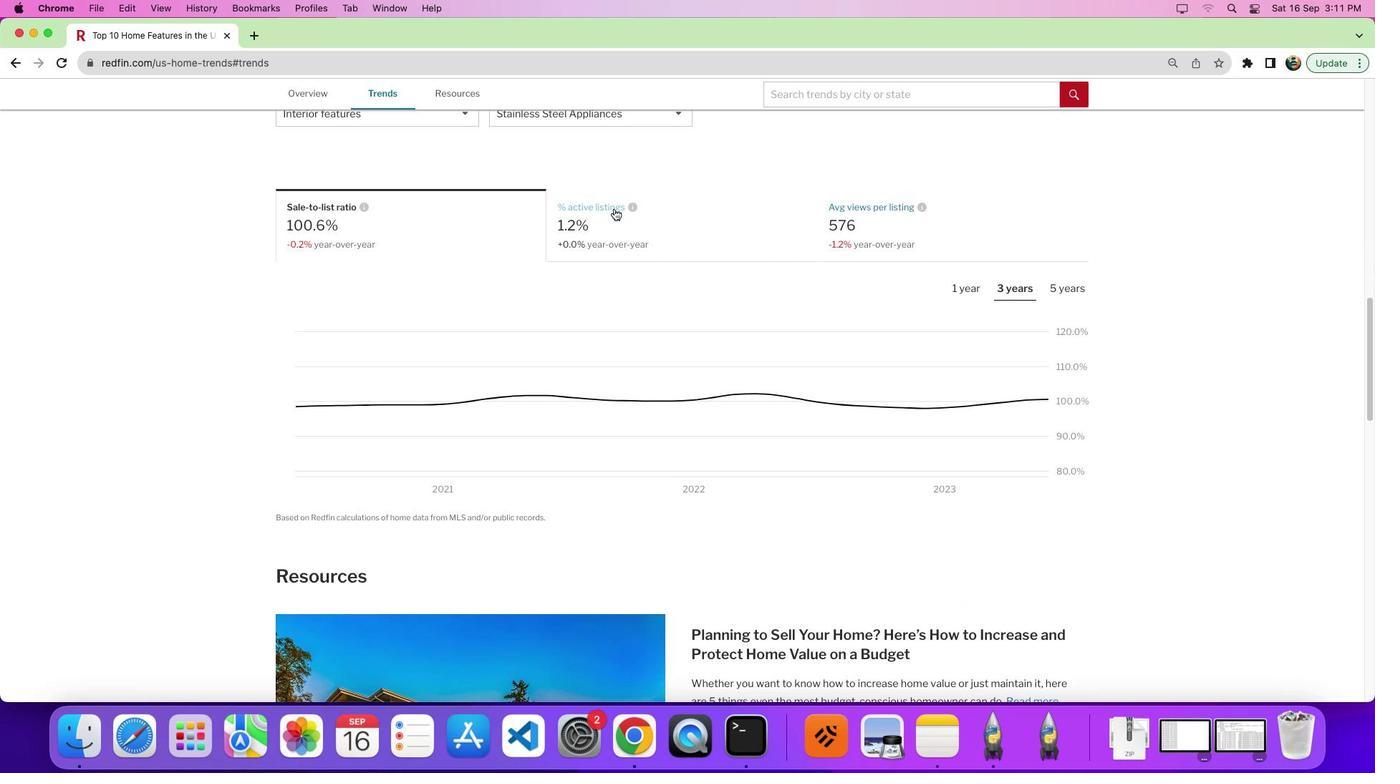 
Action: Mouse scrolled (609, 199) with delta (-3, -2)
Screenshot: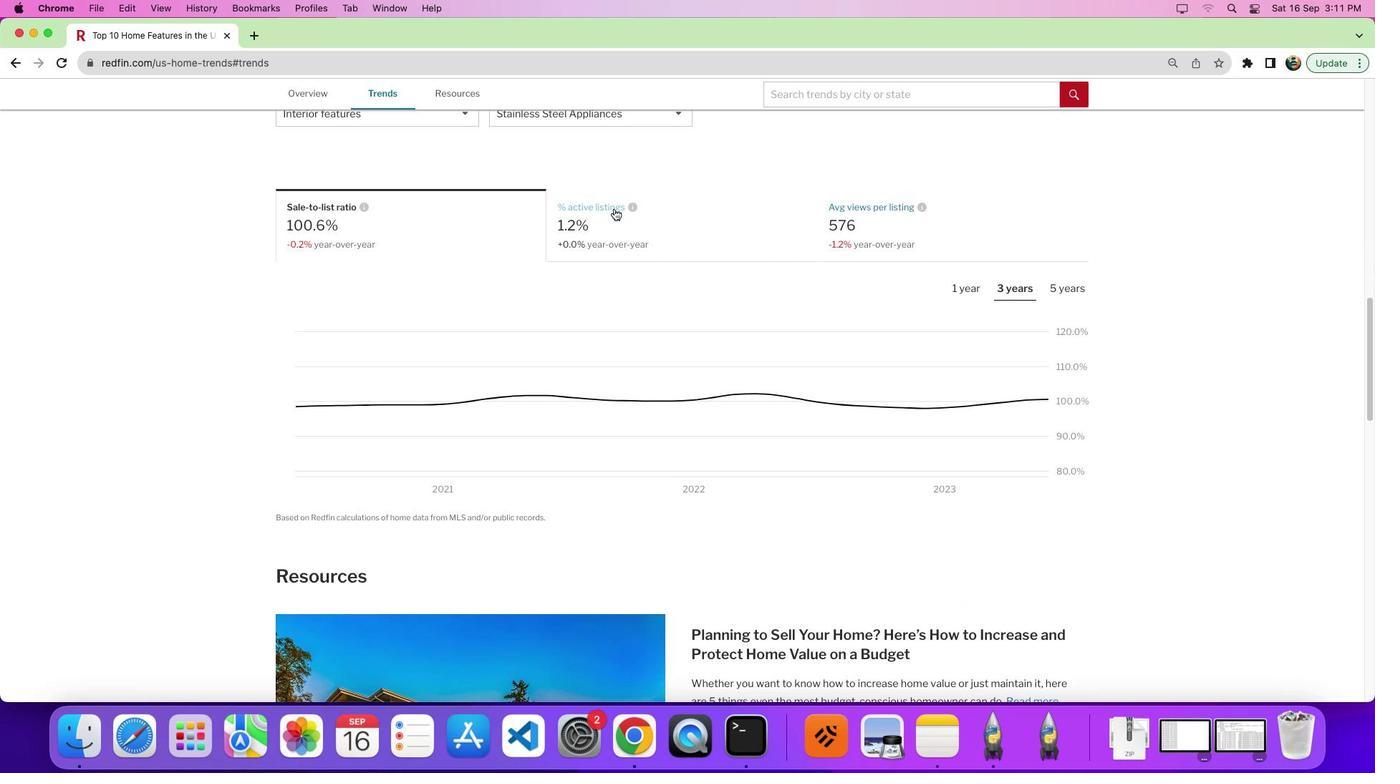 
Action: Mouse scrolled (609, 199) with delta (-3, -2)
Screenshot: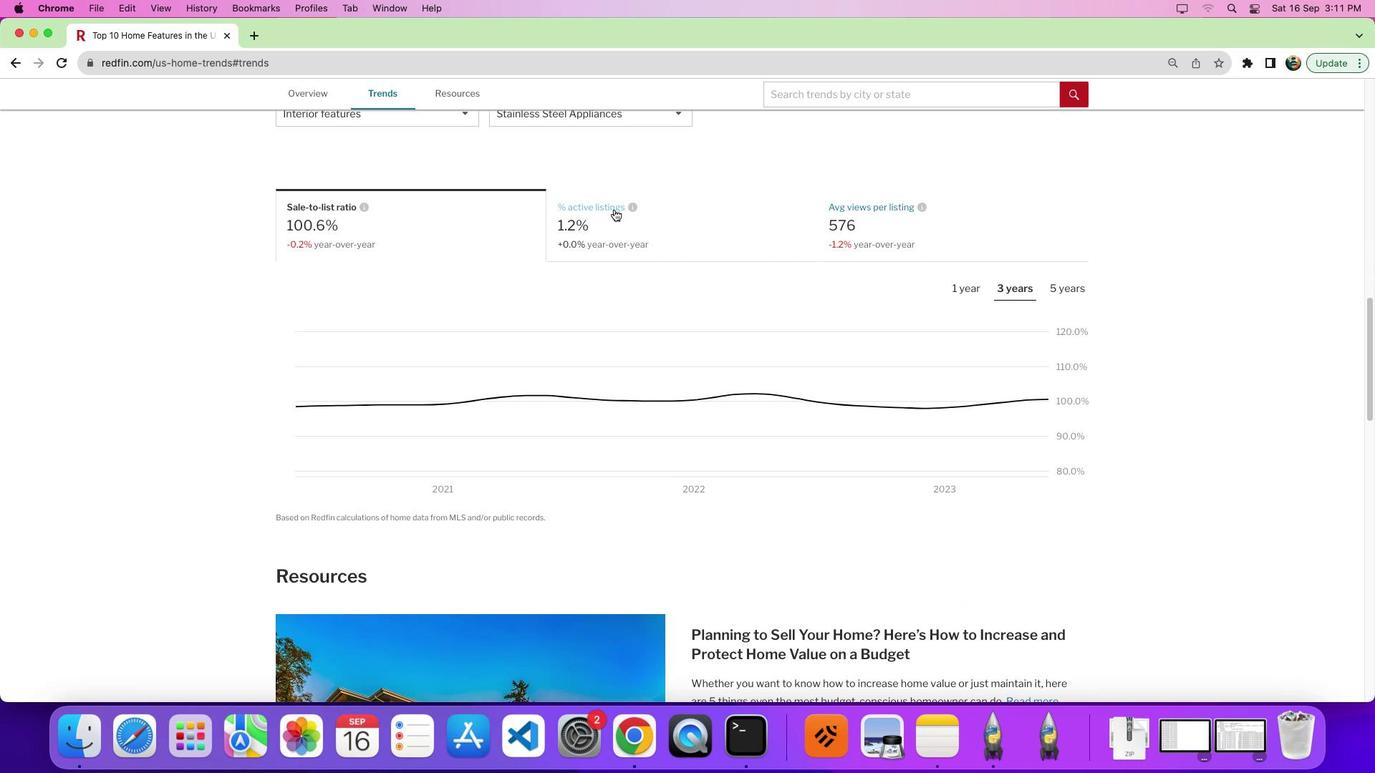 
Action: Mouse moved to (610, 212)
Screenshot: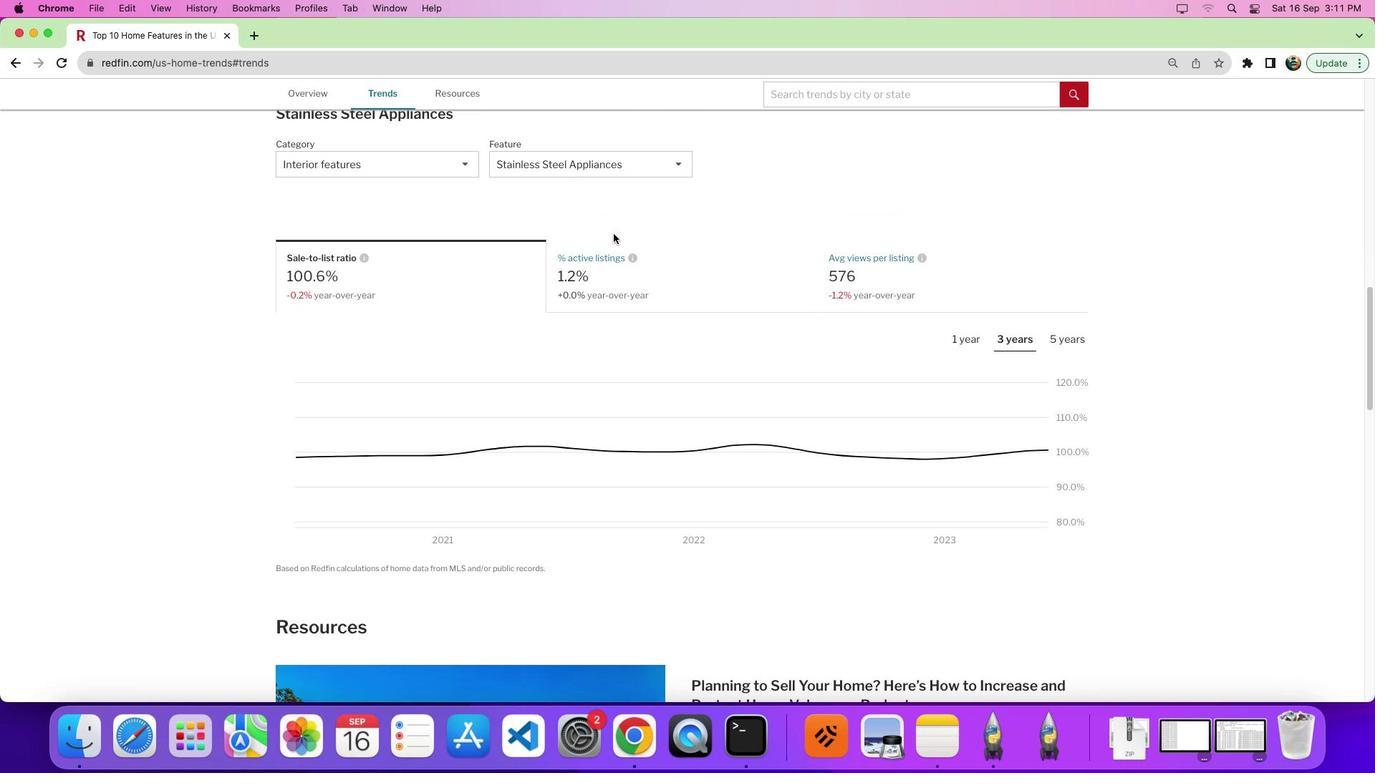 
Action: Mouse scrolled (610, 212) with delta (-3, -2)
Screenshot: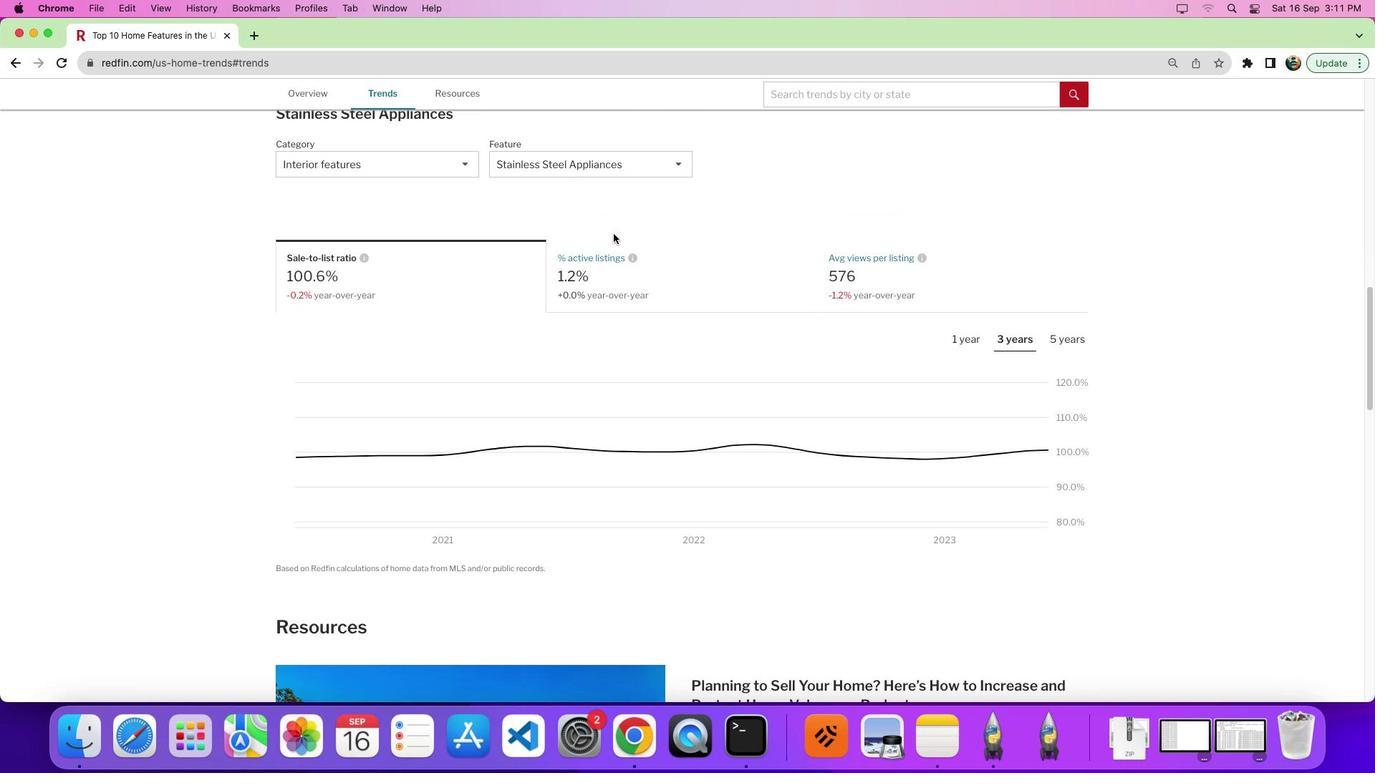 
Action: Mouse moved to (610, 212)
Screenshot: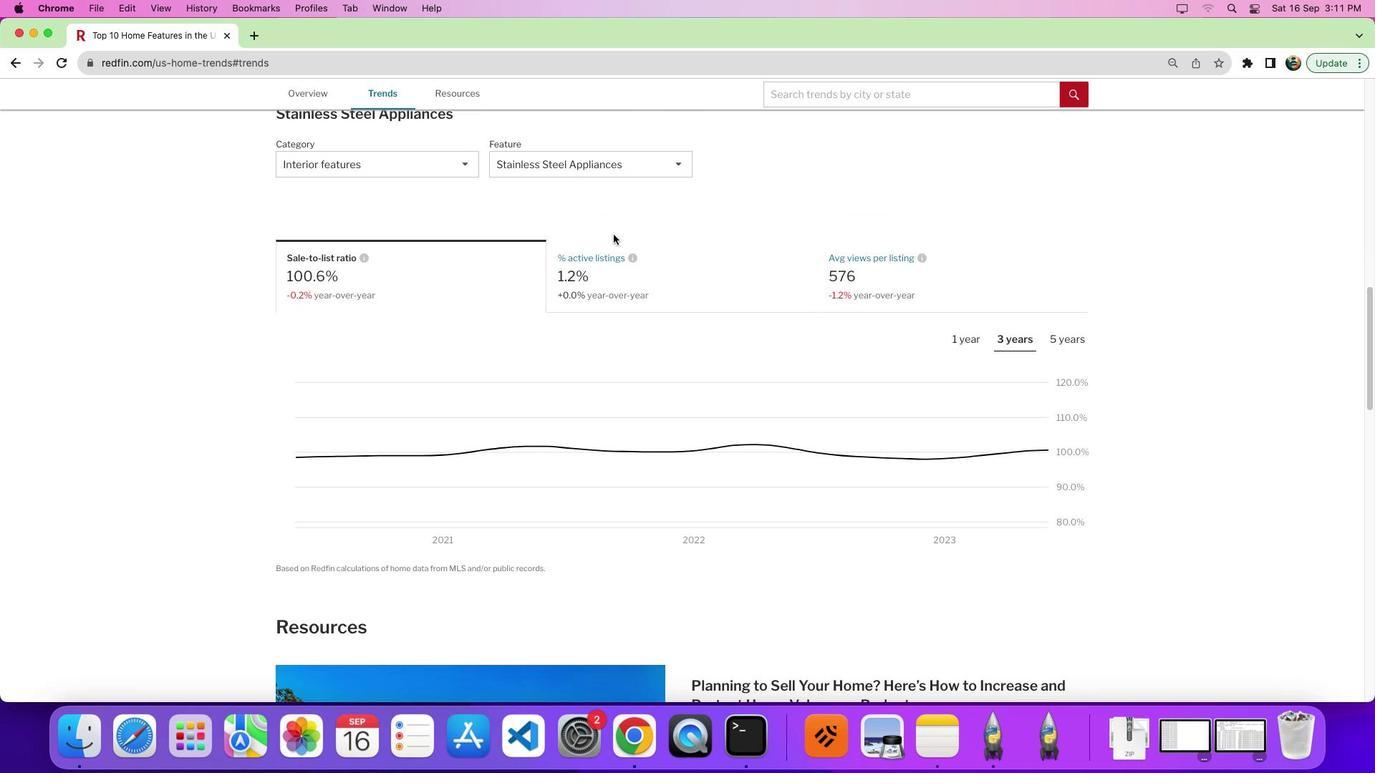 
Action: Mouse scrolled (610, 212) with delta (-3, -2)
Screenshot: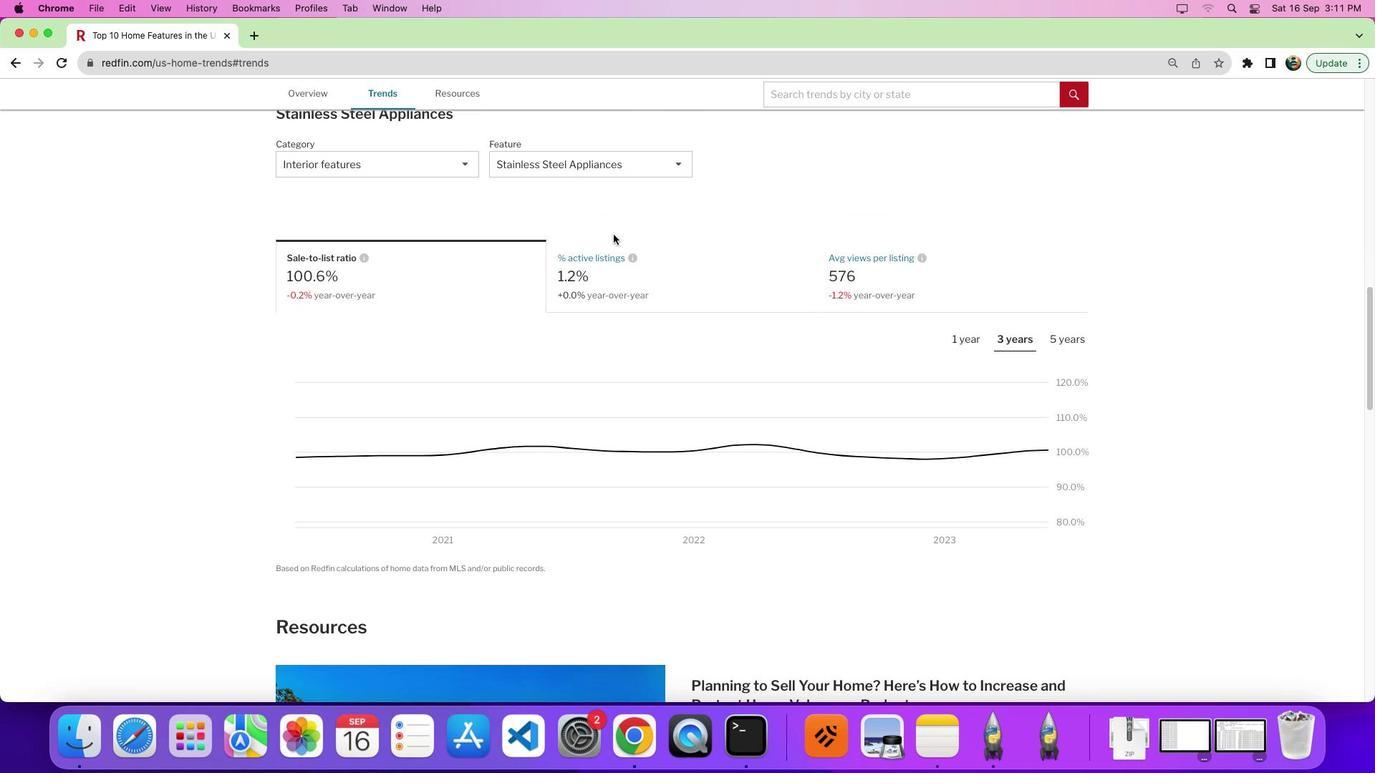 
Action: Mouse moved to (452, 169)
Screenshot: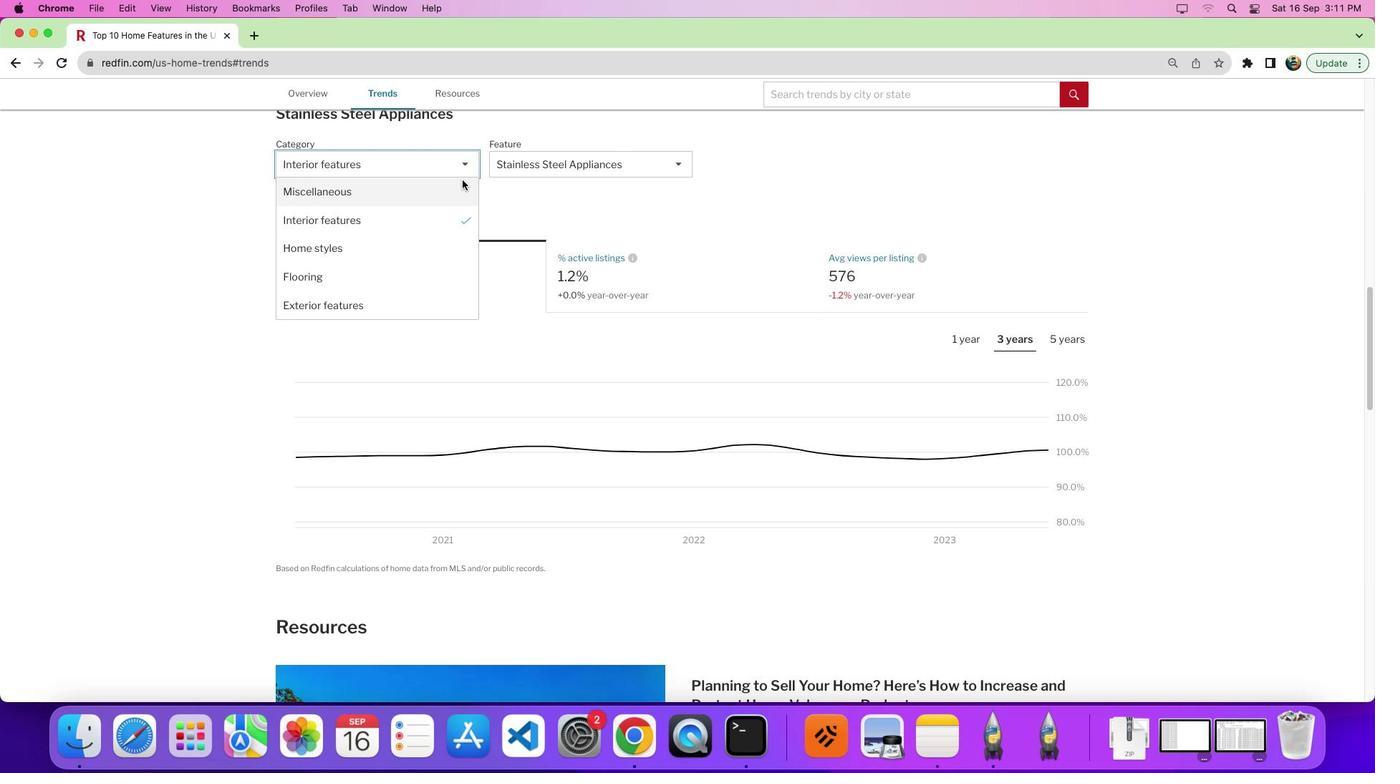
Action: Mouse pressed left at (452, 169)
Screenshot: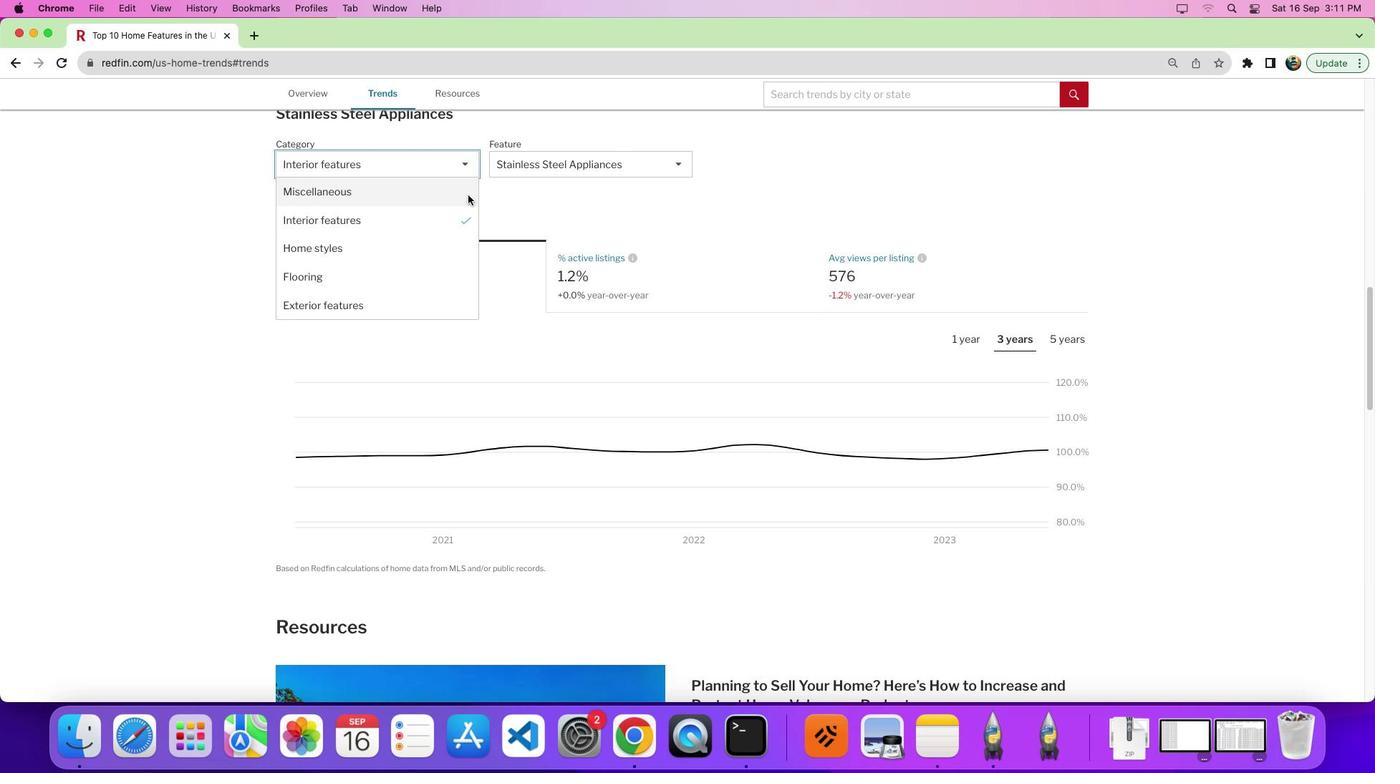 
Action: Mouse moved to (448, 213)
Screenshot: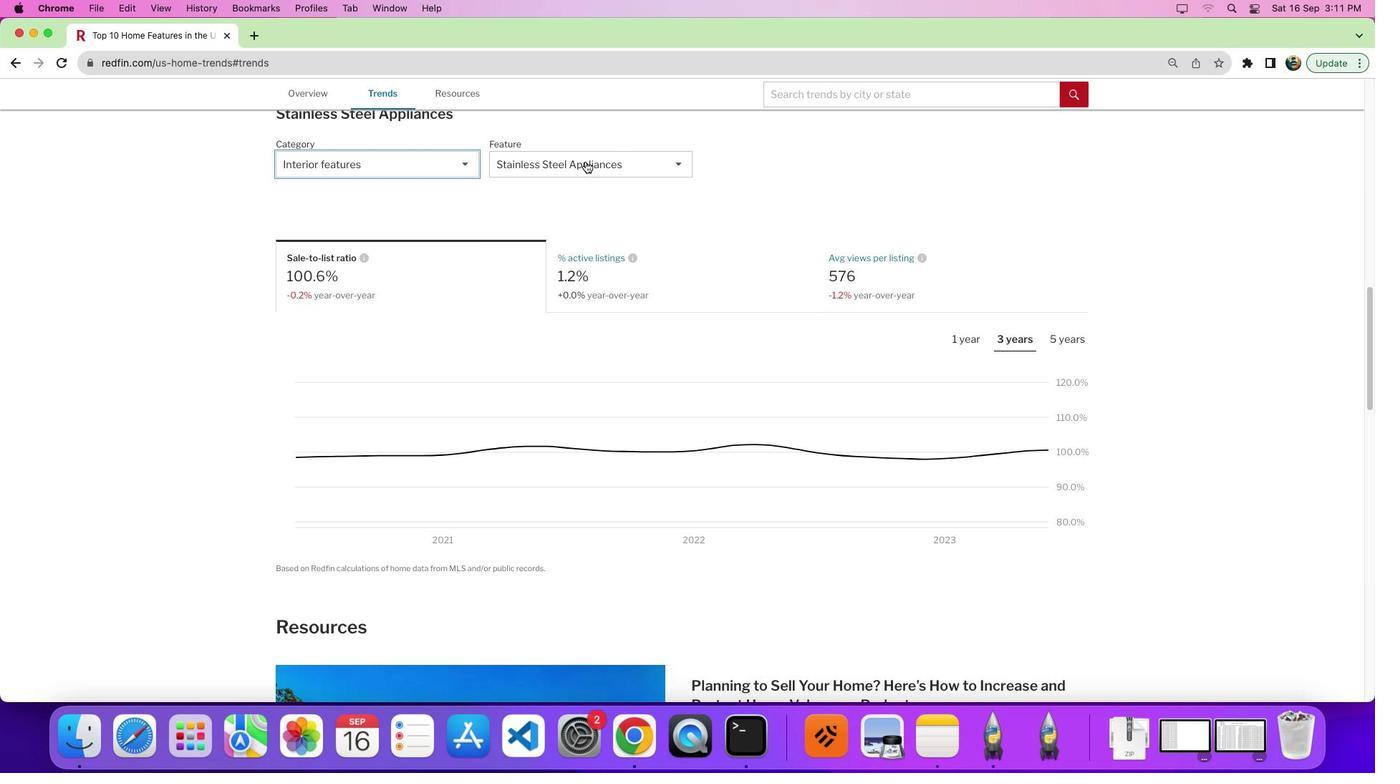 
Action: Mouse pressed left at (448, 213)
Screenshot: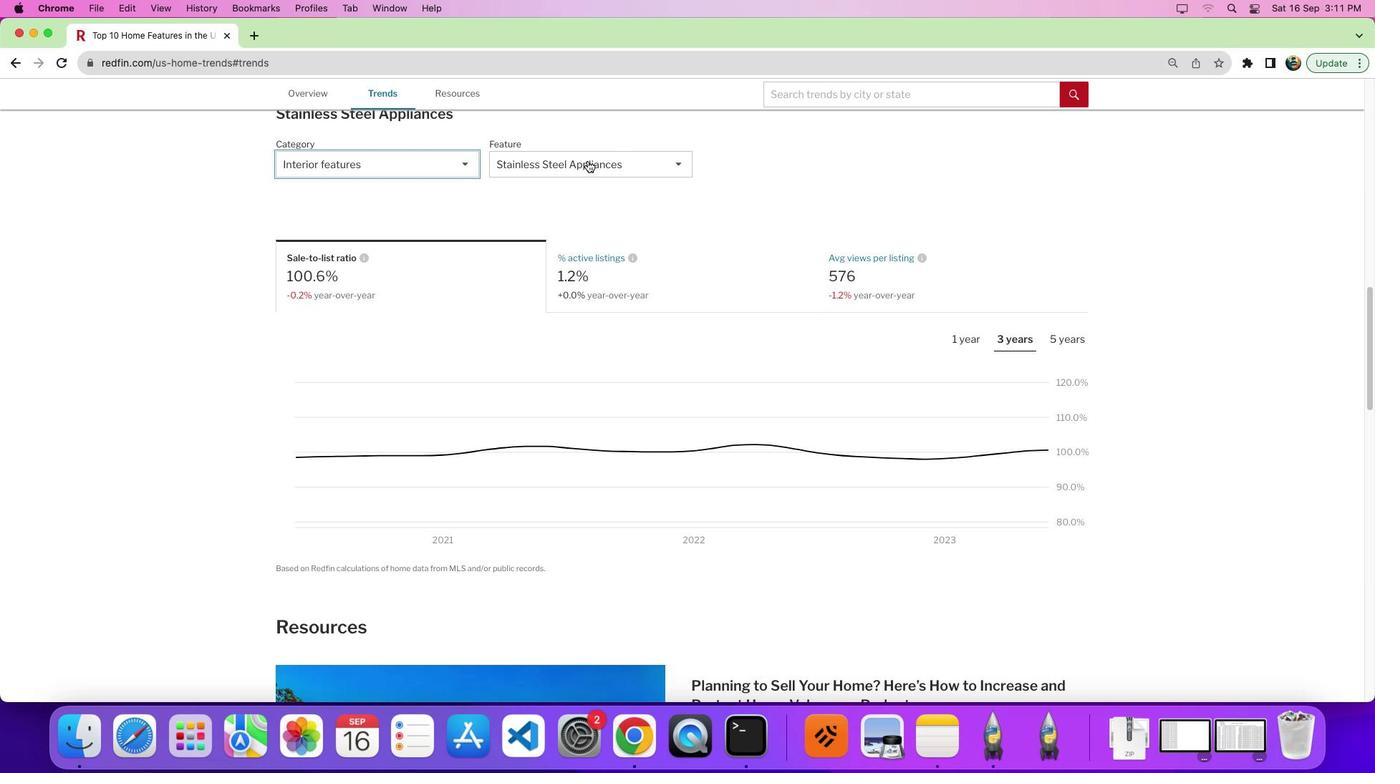 
Action: Mouse moved to (583, 156)
Screenshot: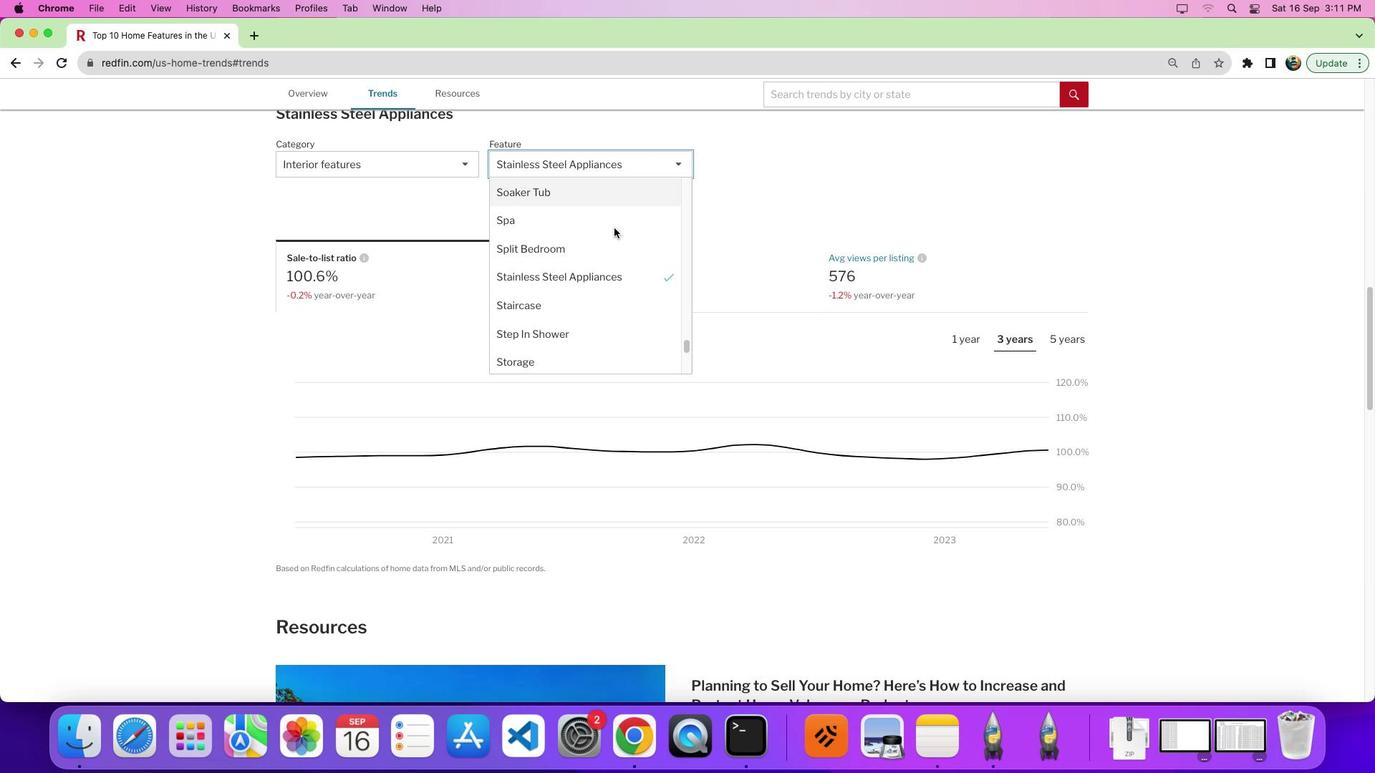 
Action: Mouse pressed left at (583, 156)
Screenshot: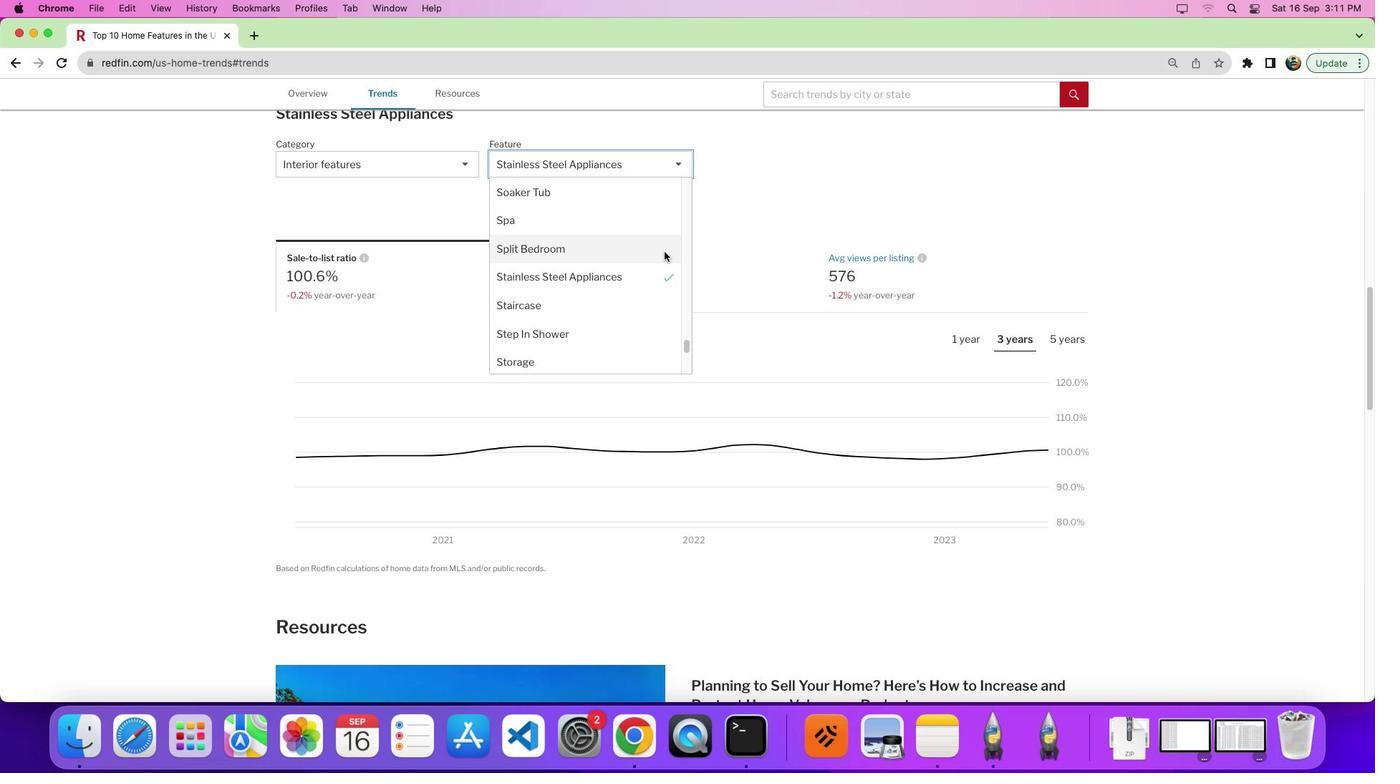
Action: Mouse moved to (684, 277)
Screenshot: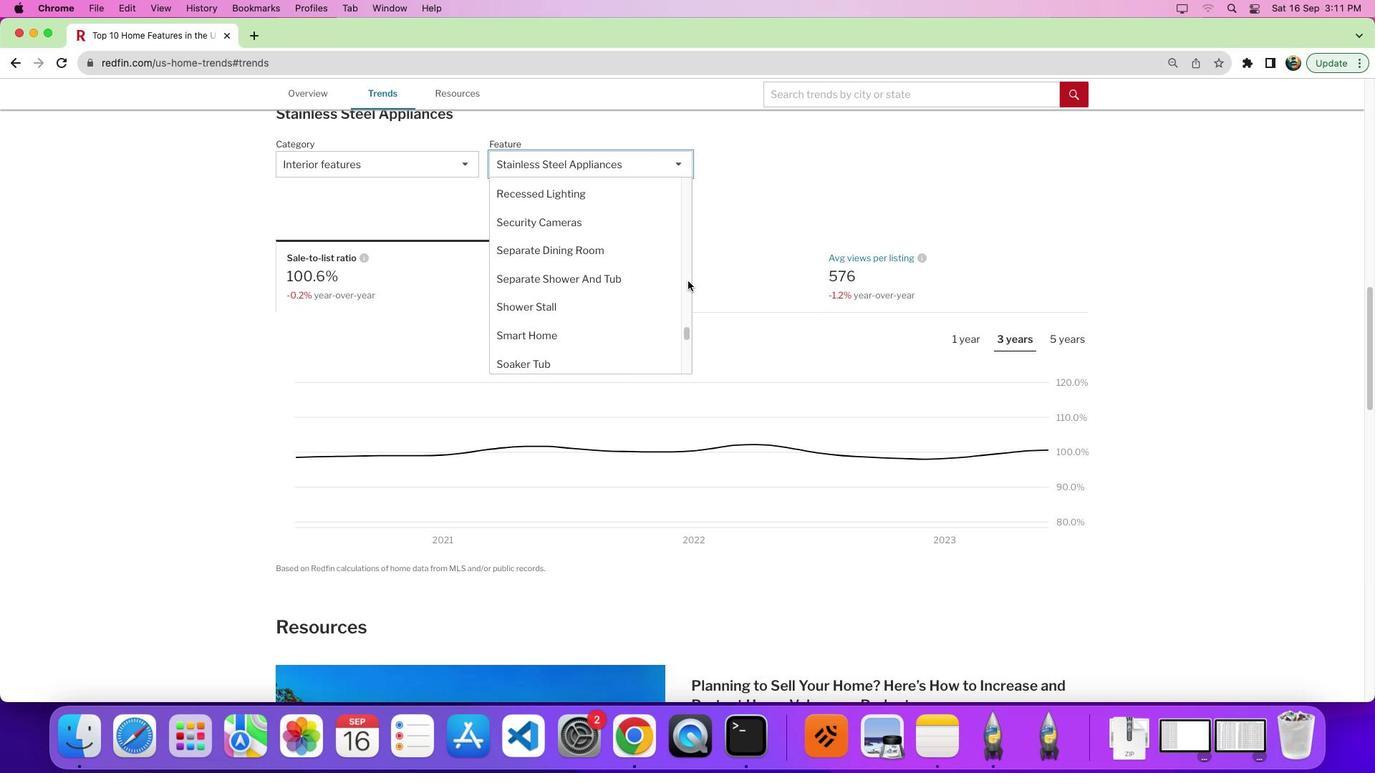 
Action: Mouse pressed left at (684, 277)
Screenshot: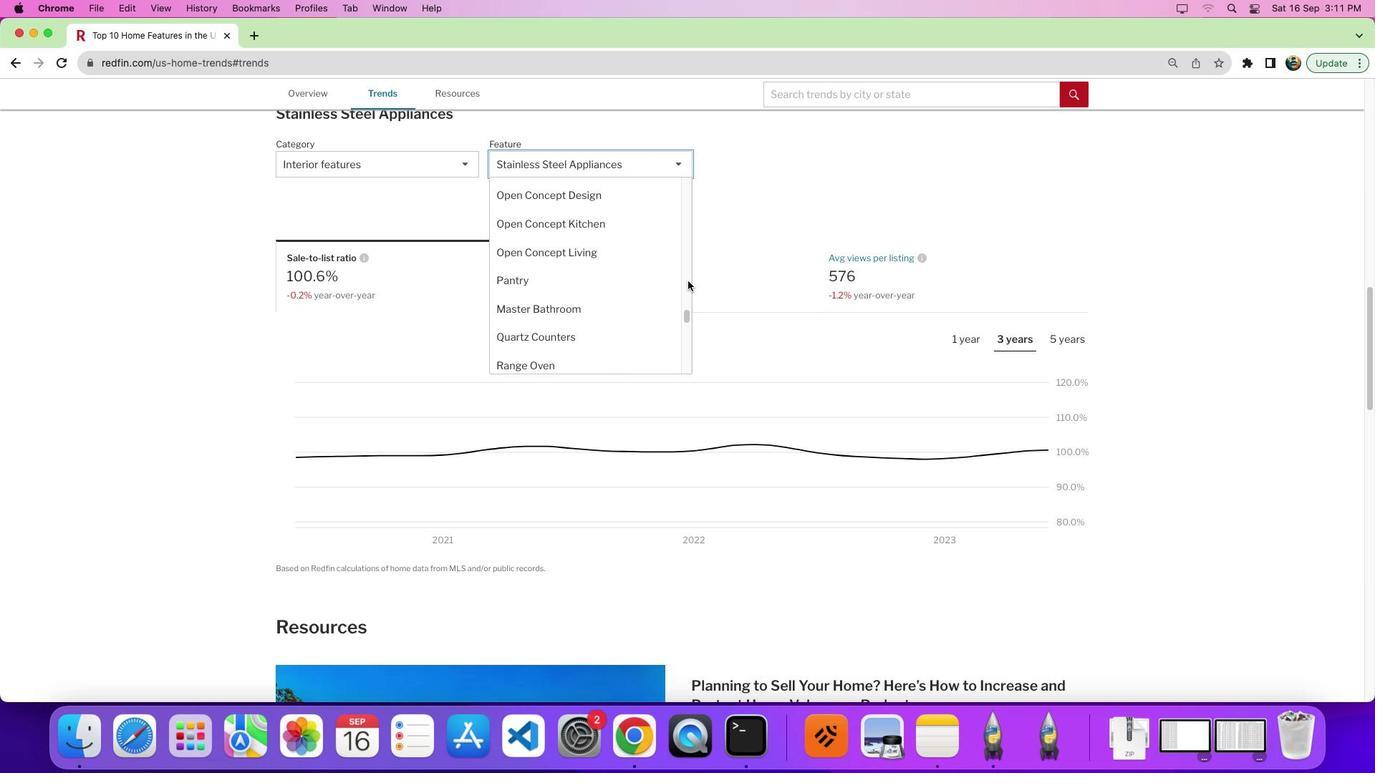 
Action: Mouse moved to (566, 265)
Screenshot: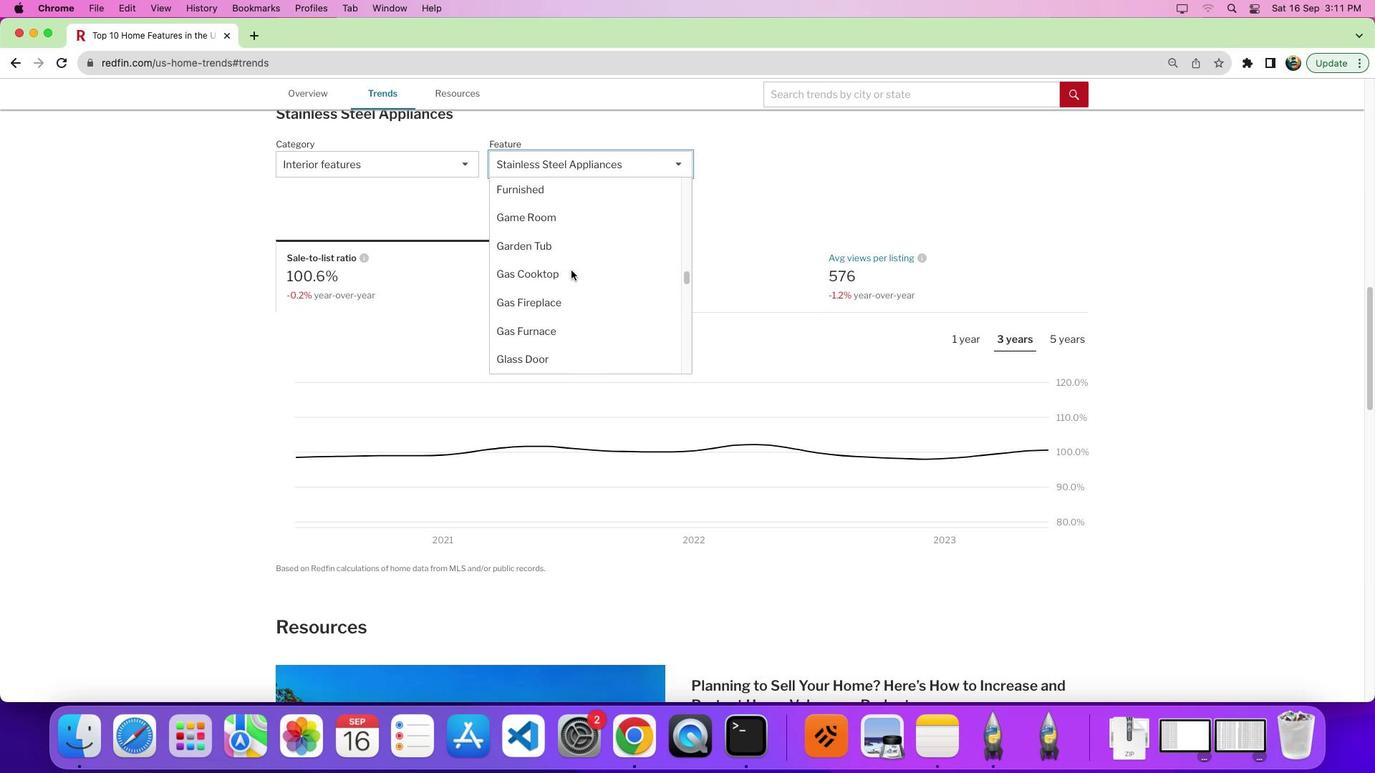
Action: Mouse scrolled (566, 265) with delta (-3, -2)
Screenshot: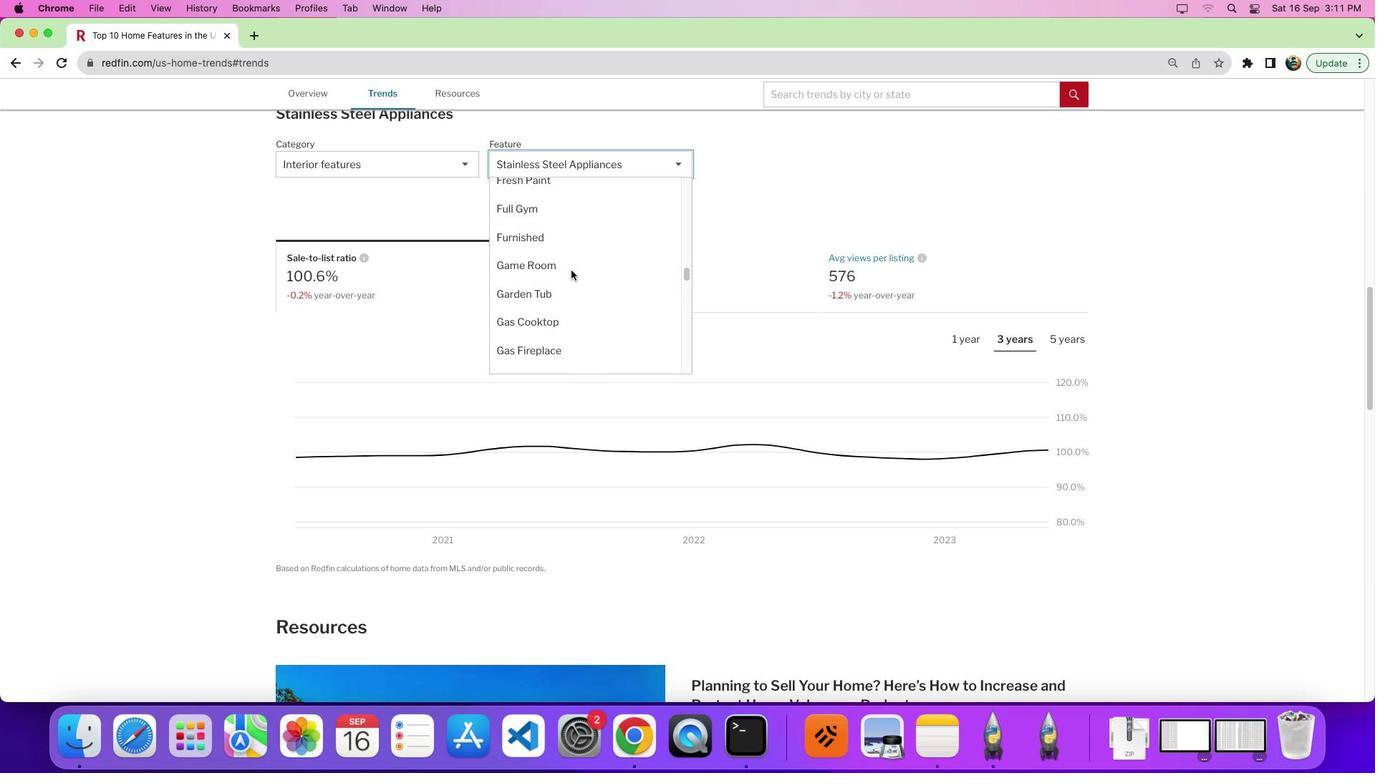 
Action: Mouse scrolled (566, 265) with delta (-3, -2)
Screenshot: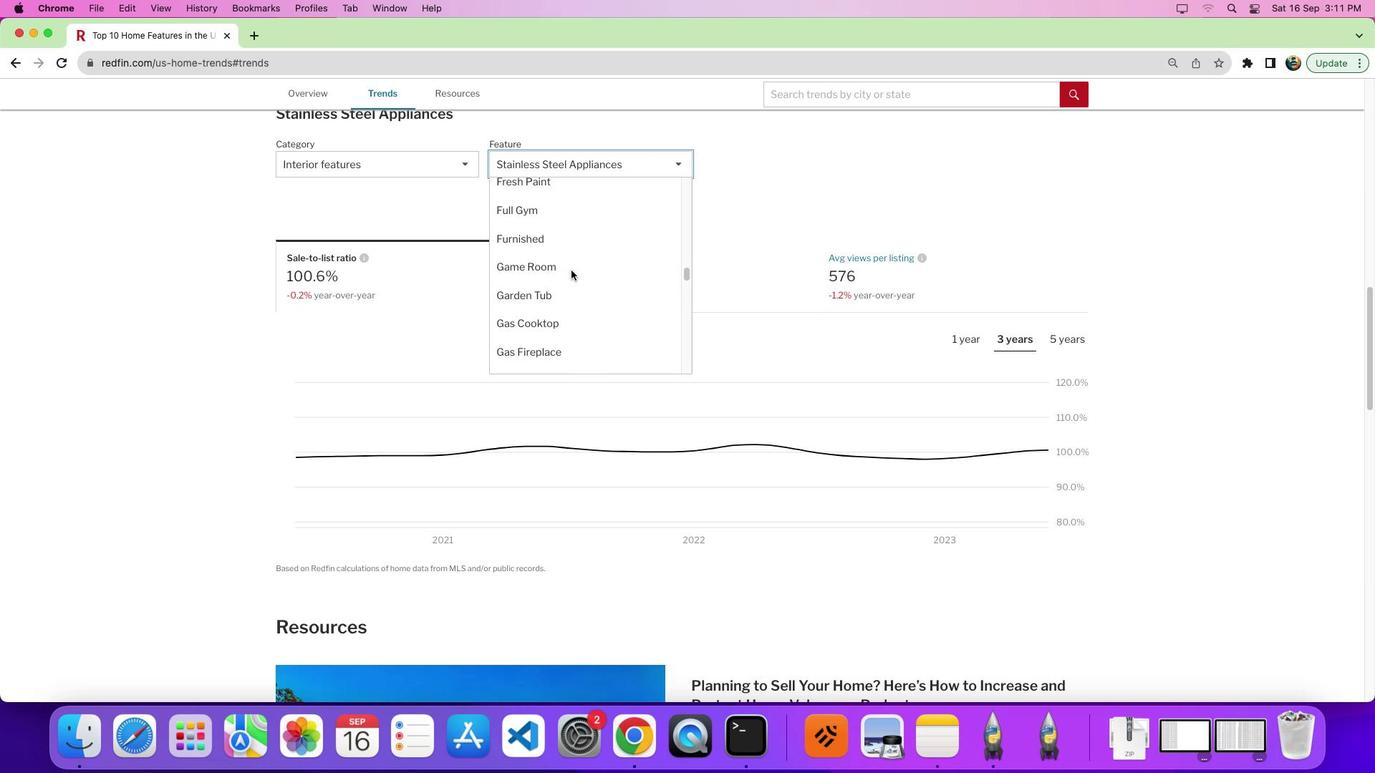 
Action: Mouse scrolled (566, 265) with delta (-3, -1)
Screenshot: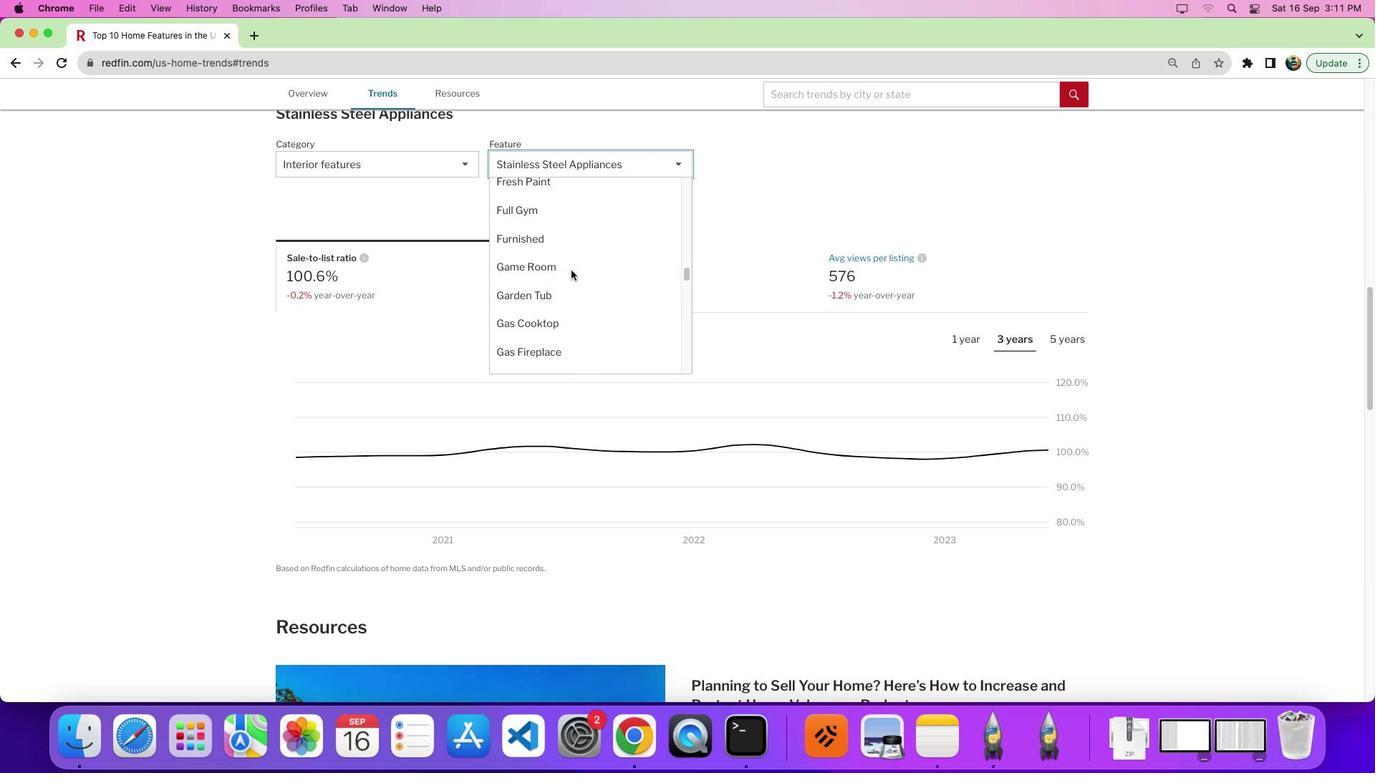 
Action: Mouse moved to (544, 207)
Screenshot: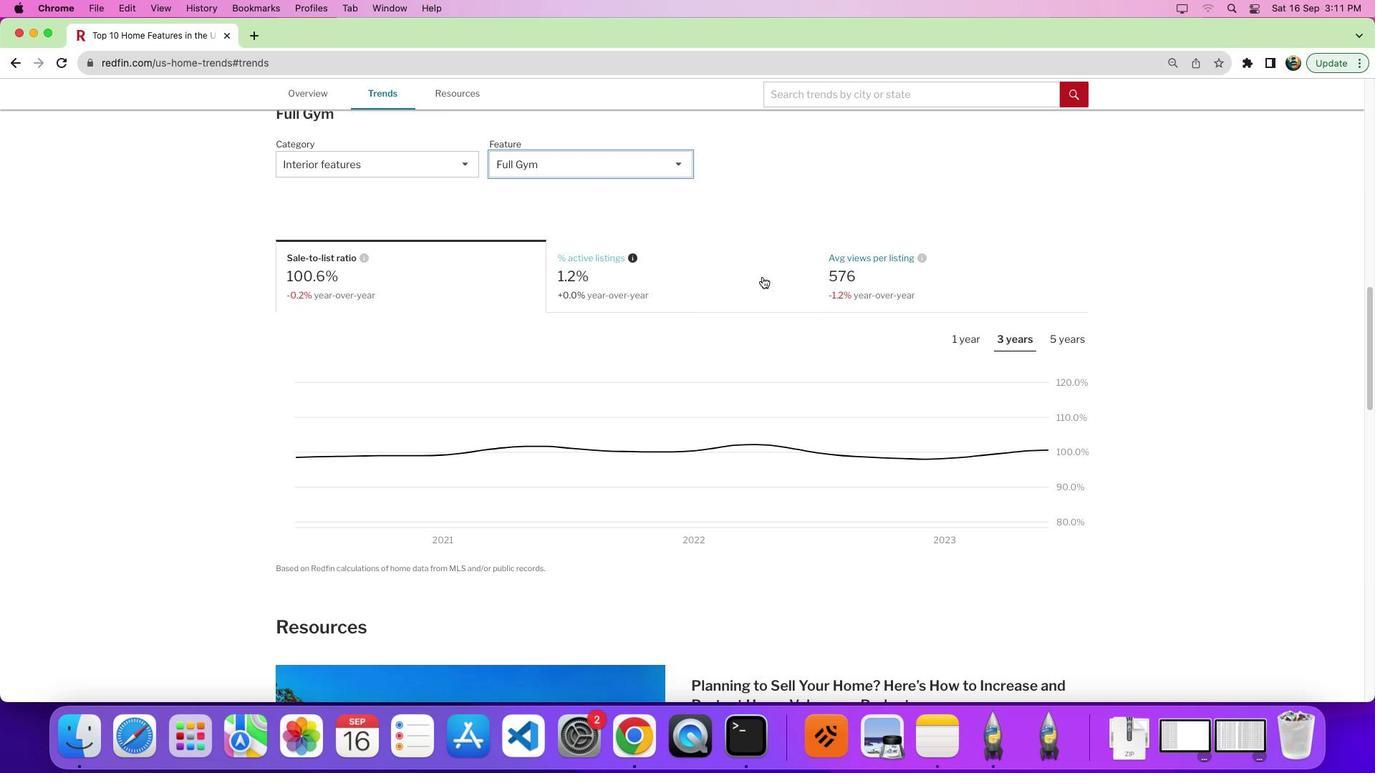 
Action: Mouse pressed left at (544, 207)
Screenshot: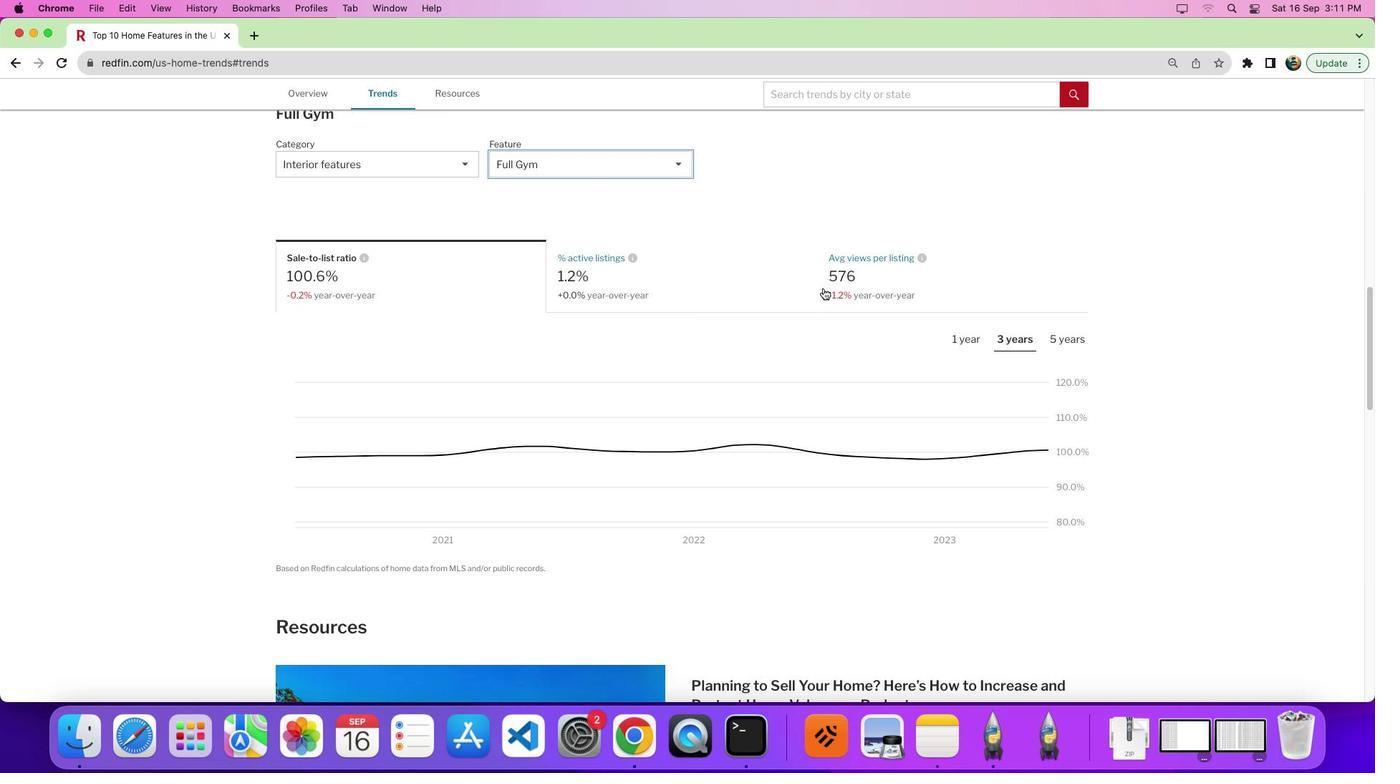 
Action: Mouse moved to (864, 288)
Screenshot: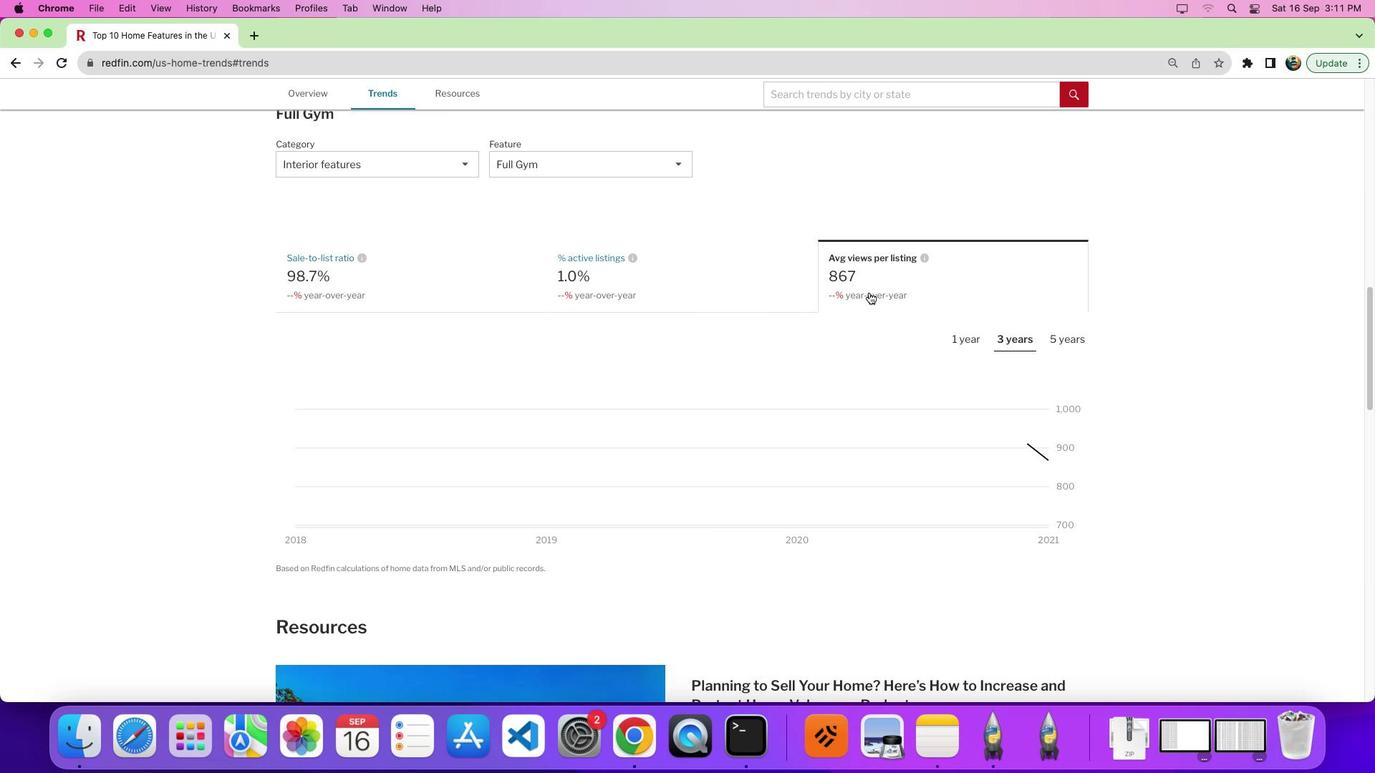 
Action: Mouse pressed left at (864, 288)
Screenshot: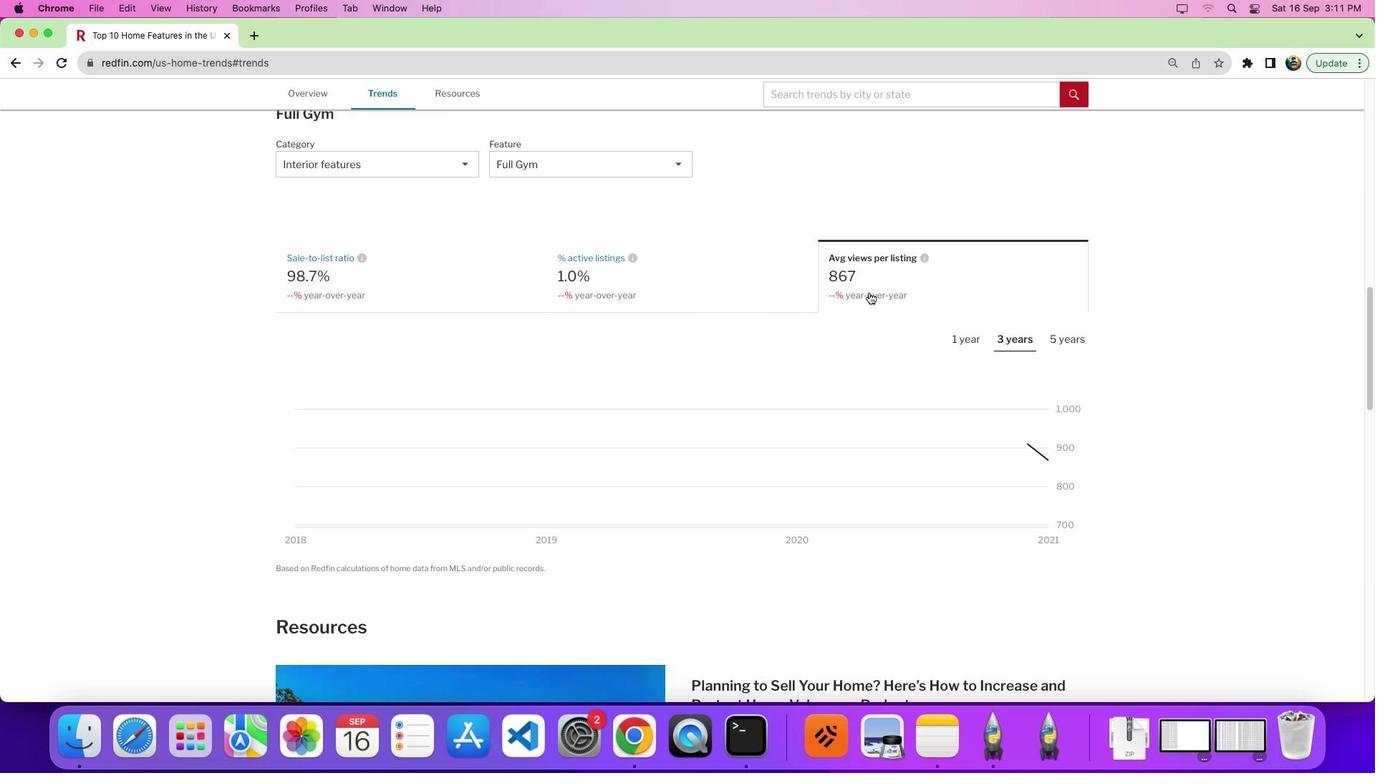
Action: Mouse moved to (962, 330)
Screenshot: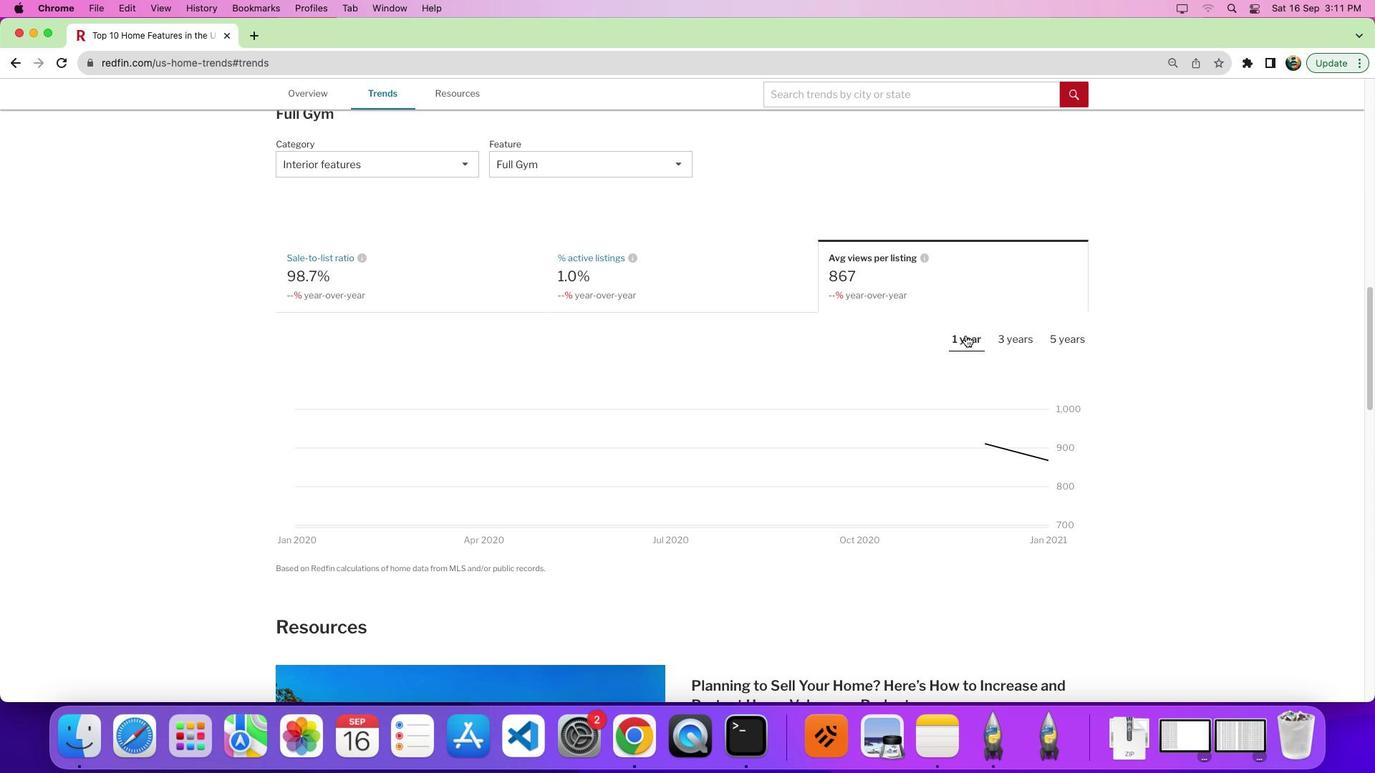 
Action: Mouse pressed left at (962, 330)
Screenshot: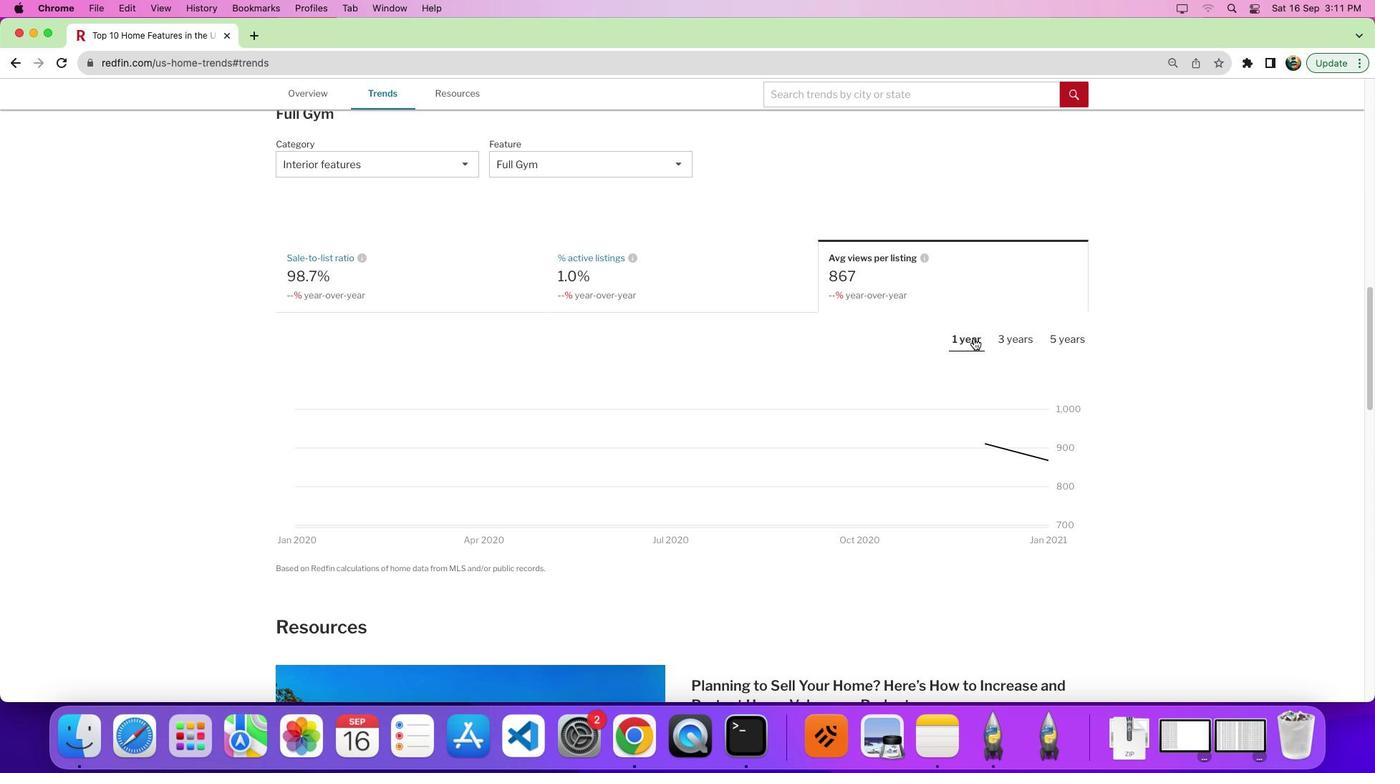 
Action: Mouse moved to (1105, 349)
Screenshot: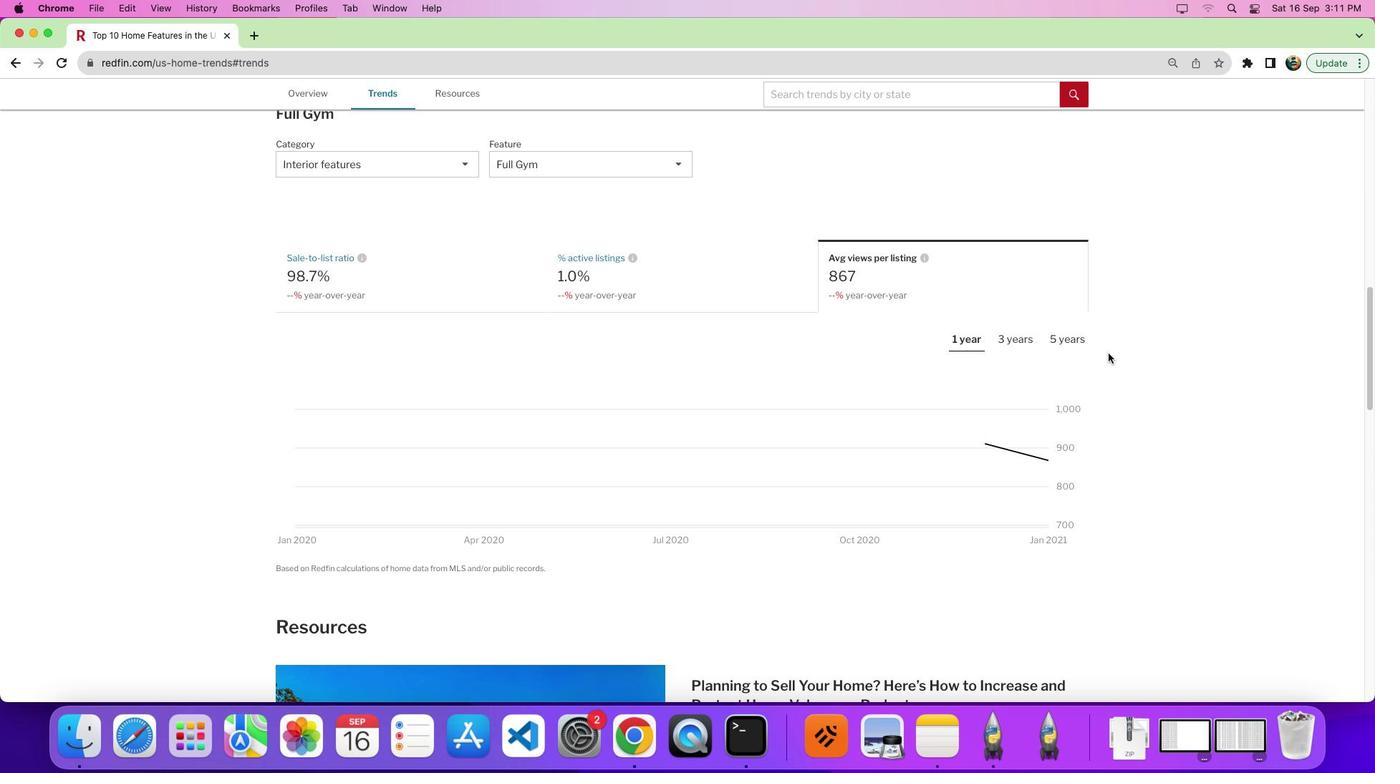 
